 Task: Create a due date automation trigger when advanced on, on the monday of the week before a card is due add content with a name not containing resume at 11:00 AM.
Action: Mouse moved to (1097, 336)
Screenshot: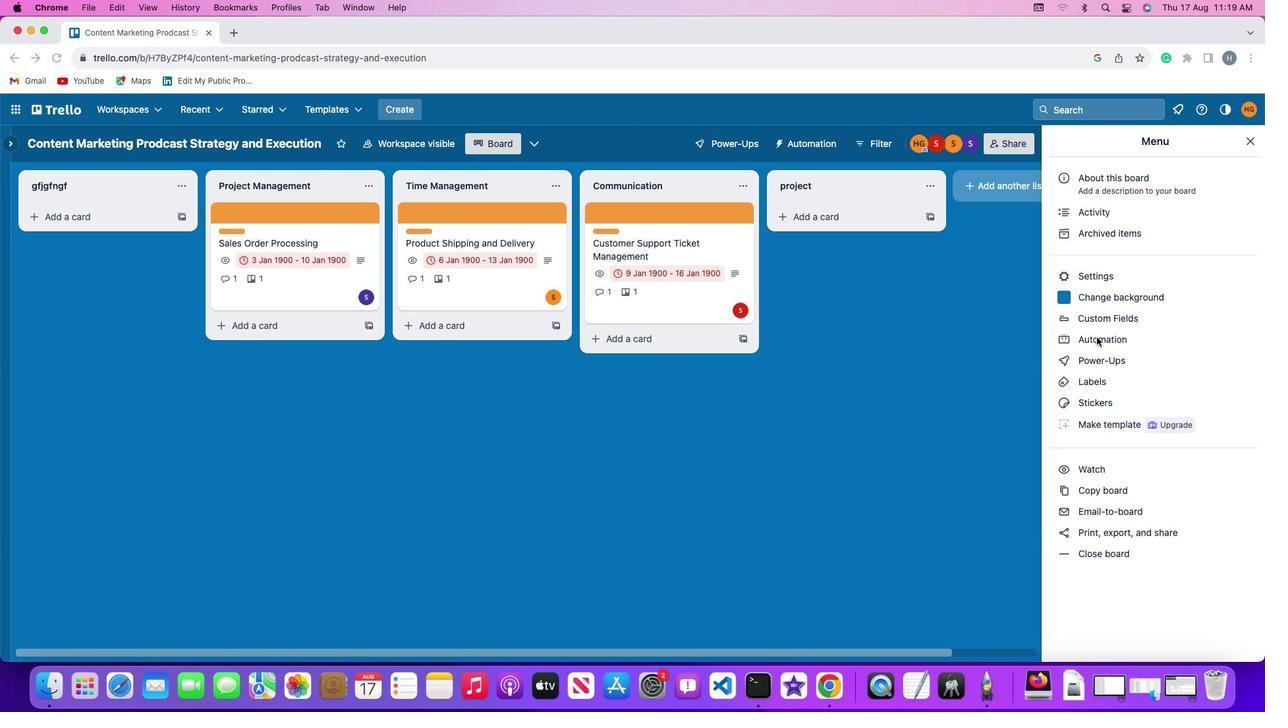
Action: Mouse pressed left at (1097, 336)
Screenshot: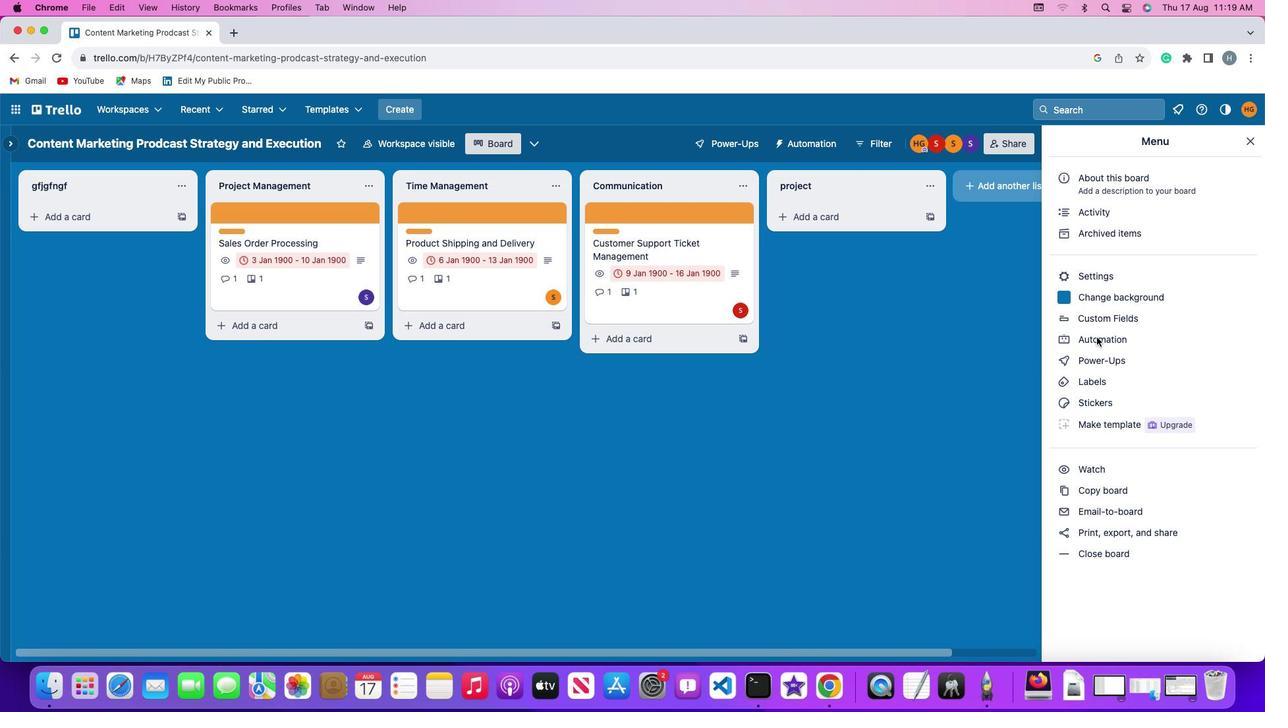 
Action: Mouse pressed left at (1097, 336)
Screenshot: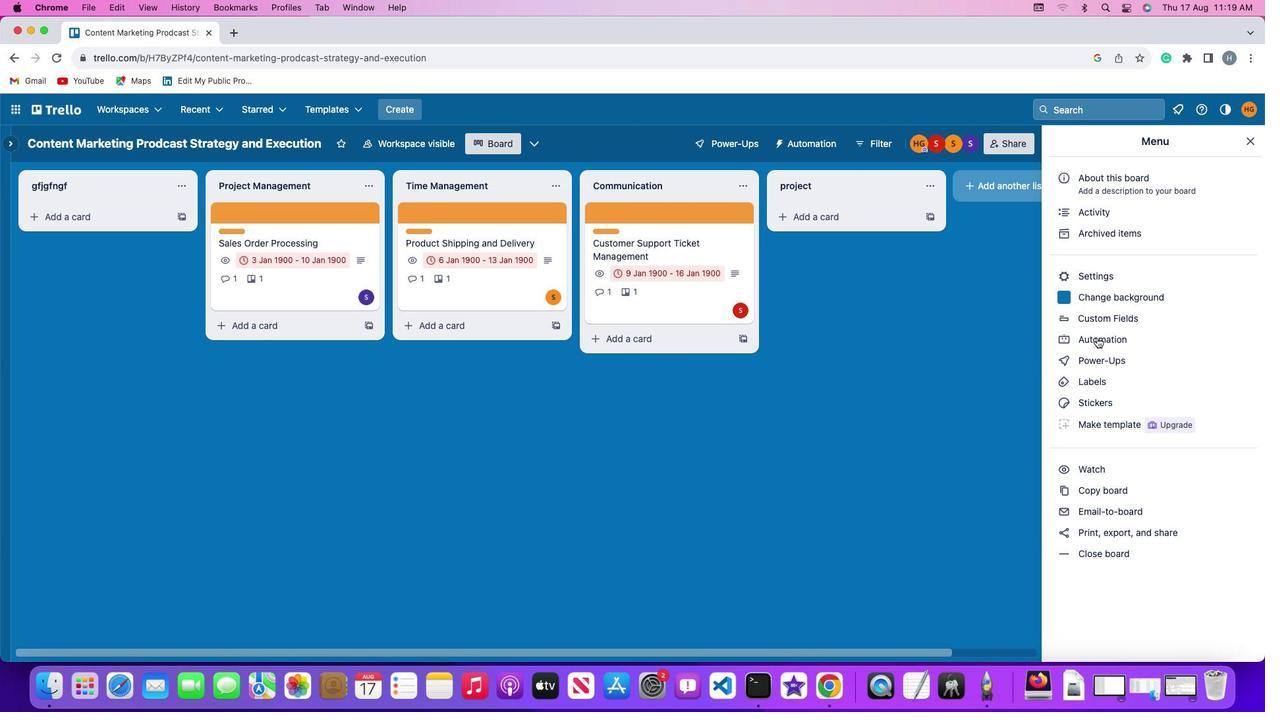 
Action: Mouse moved to (66, 313)
Screenshot: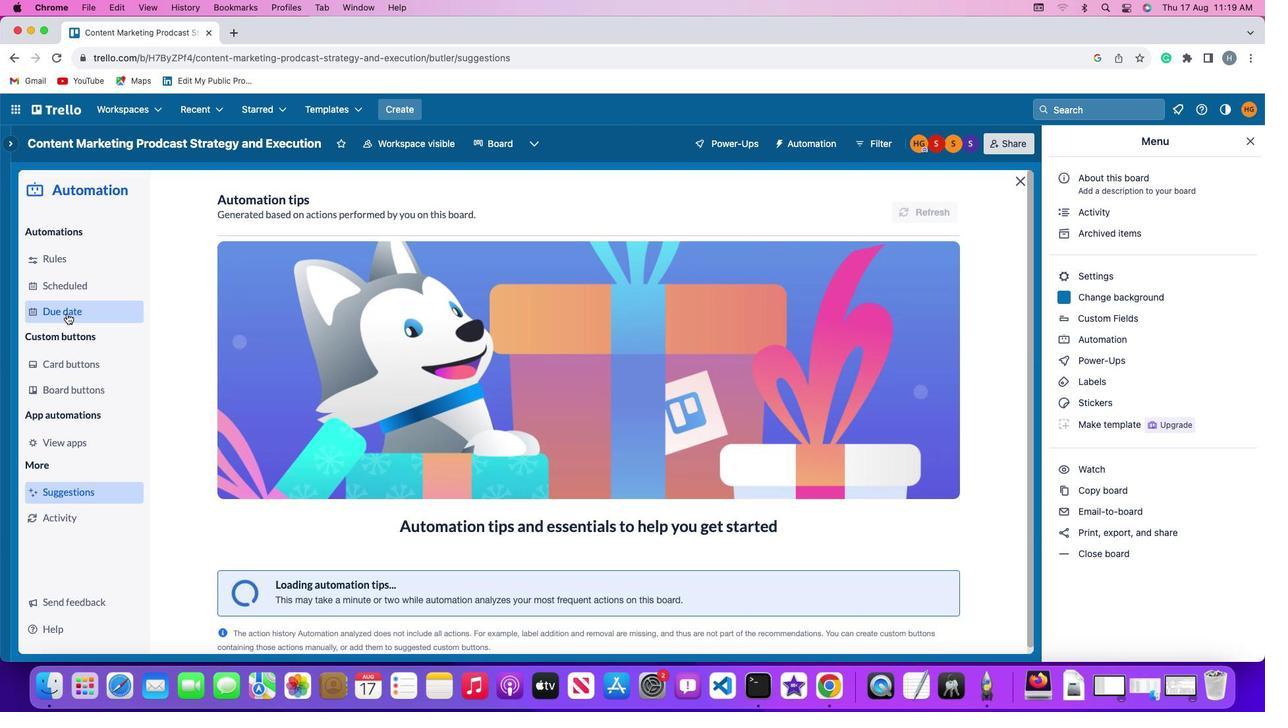 
Action: Mouse pressed left at (66, 313)
Screenshot: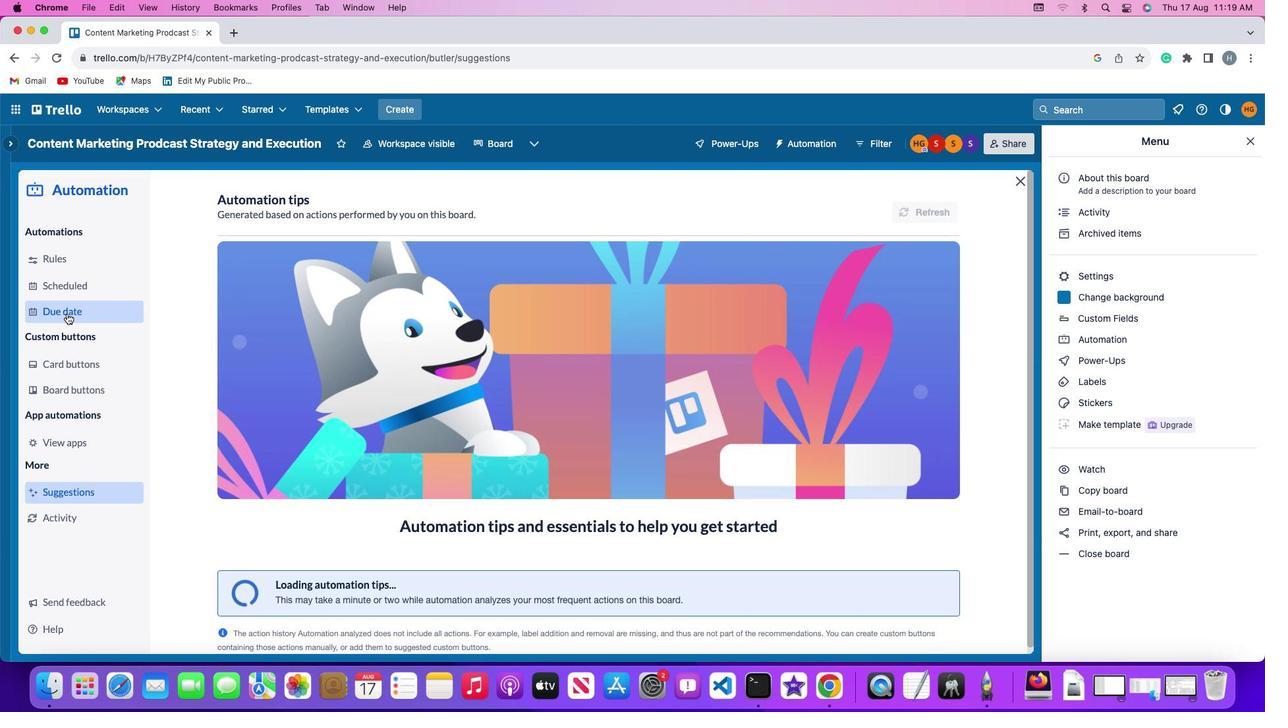 
Action: Mouse moved to (896, 197)
Screenshot: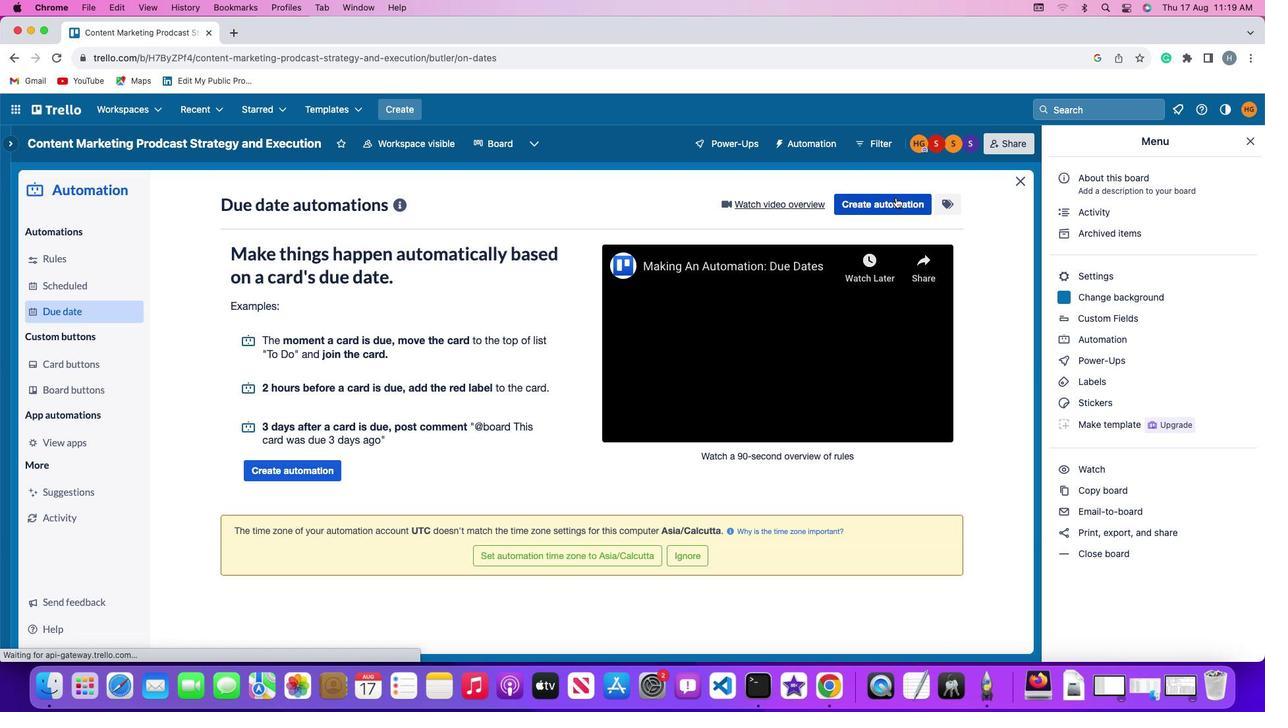 
Action: Mouse pressed left at (896, 197)
Screenshot: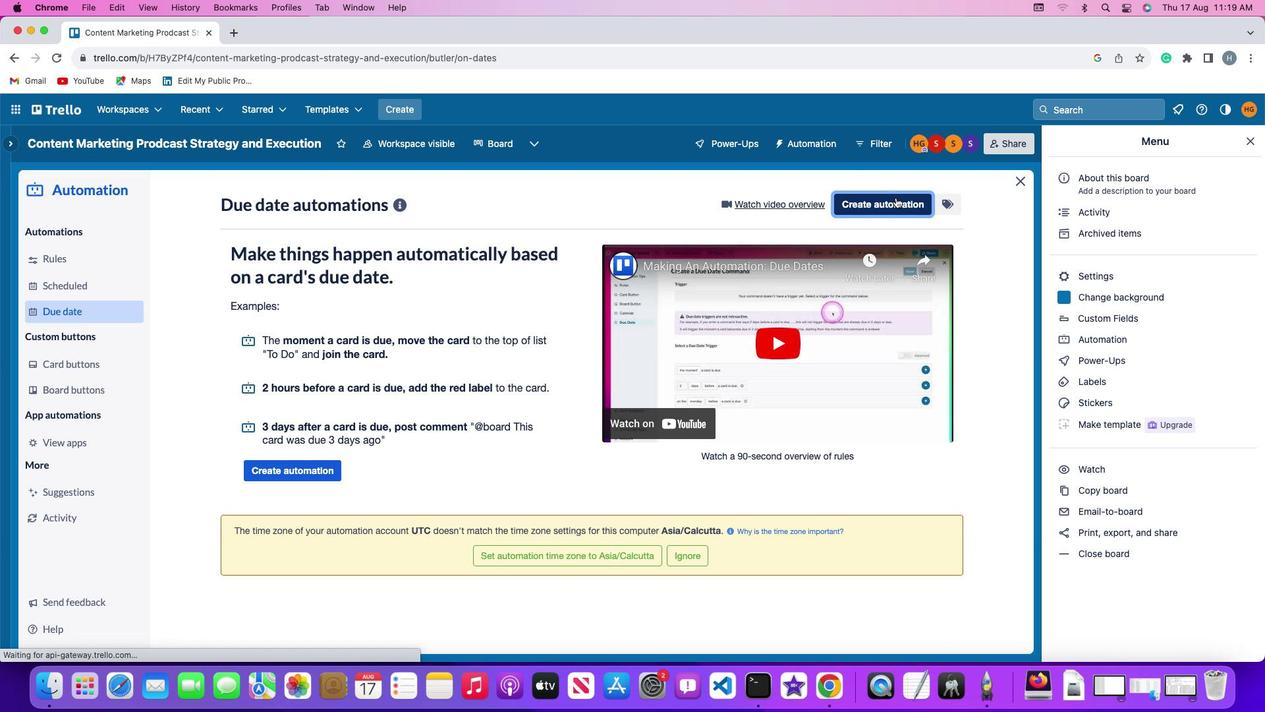 
Action: Mouse moved to (259, 329)
Screenshot: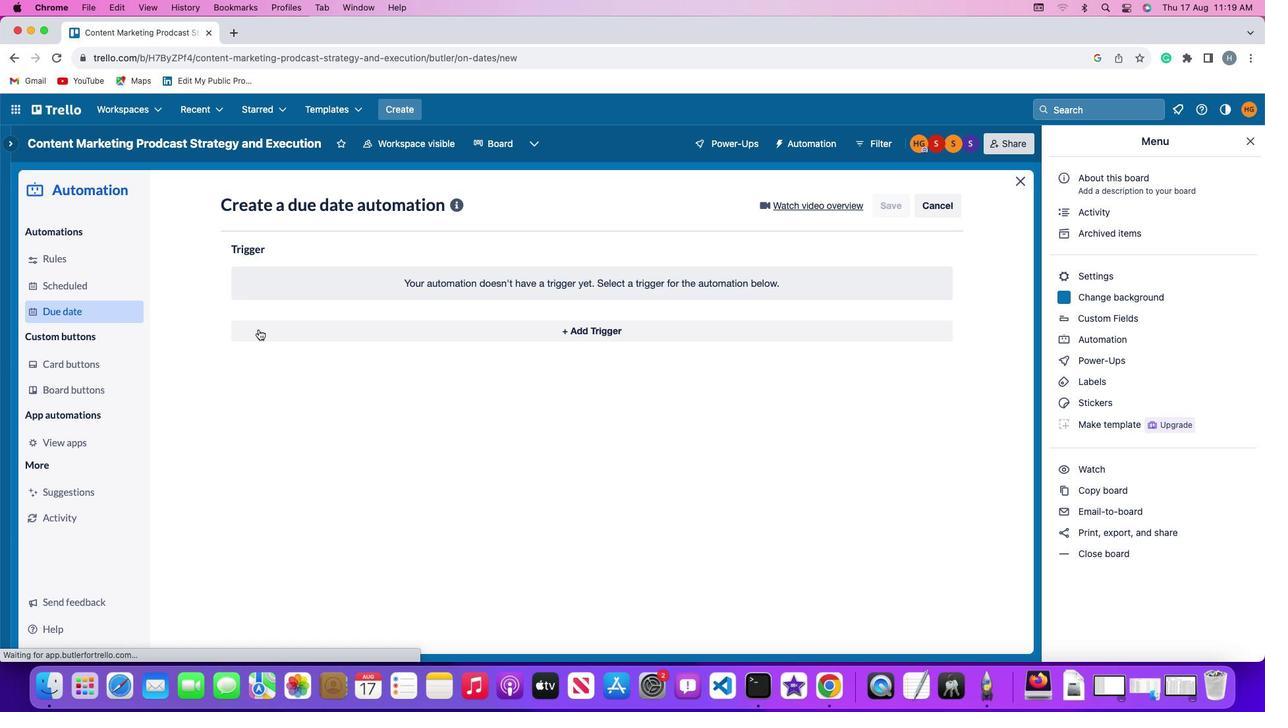 
Action: Mouse pressed left at (259, 329)
Screenshot: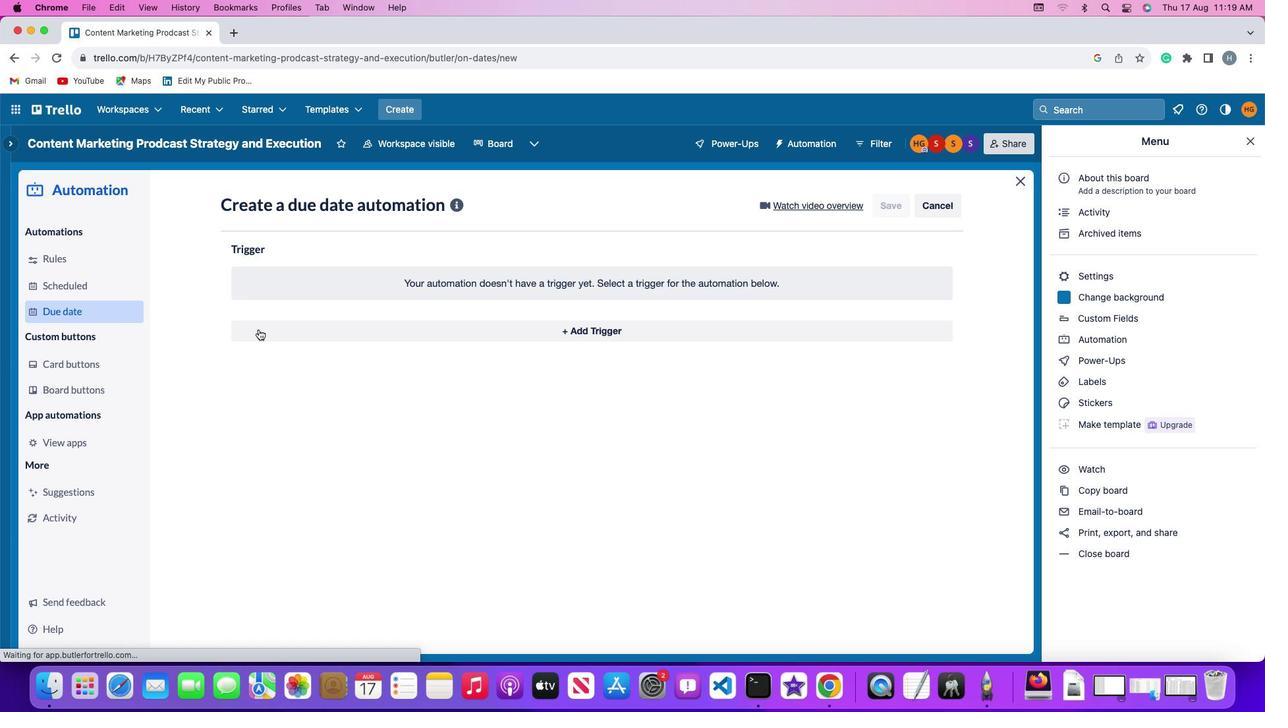 
Action: Mouse moved to (285, 578)
Screenshot: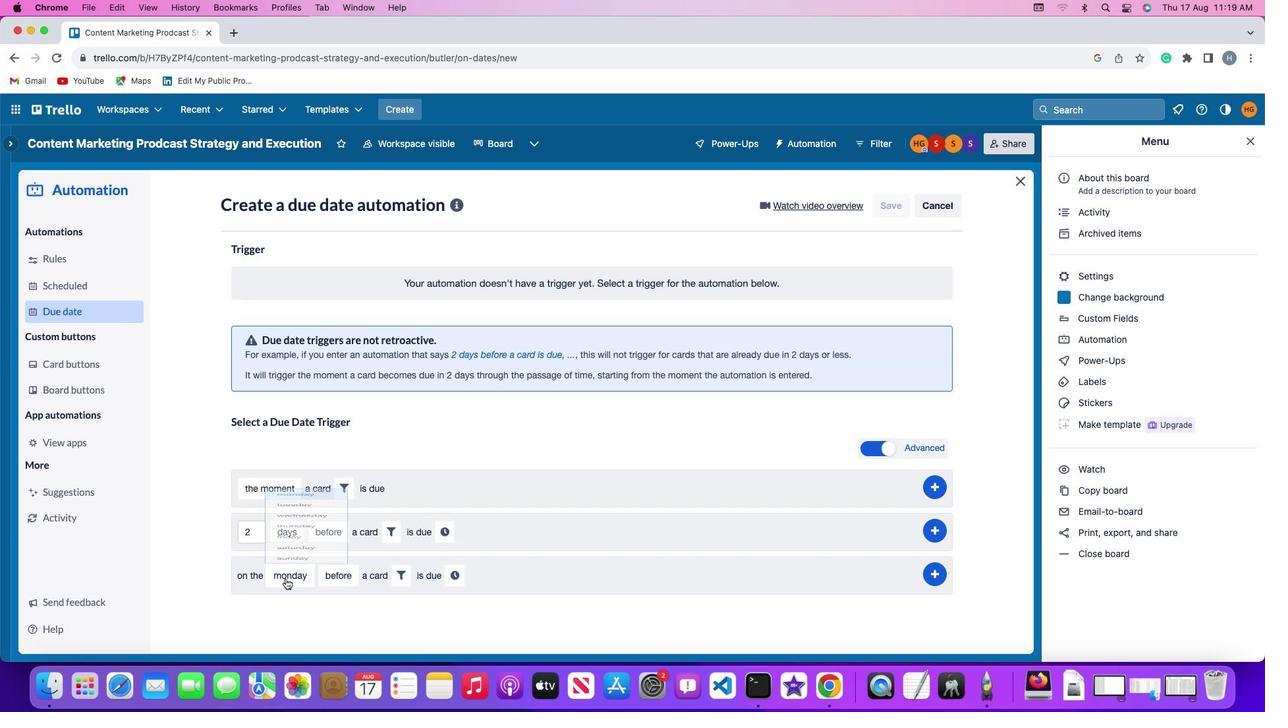 
Action: Mouse pressed left at (285, 578)
Screenshot: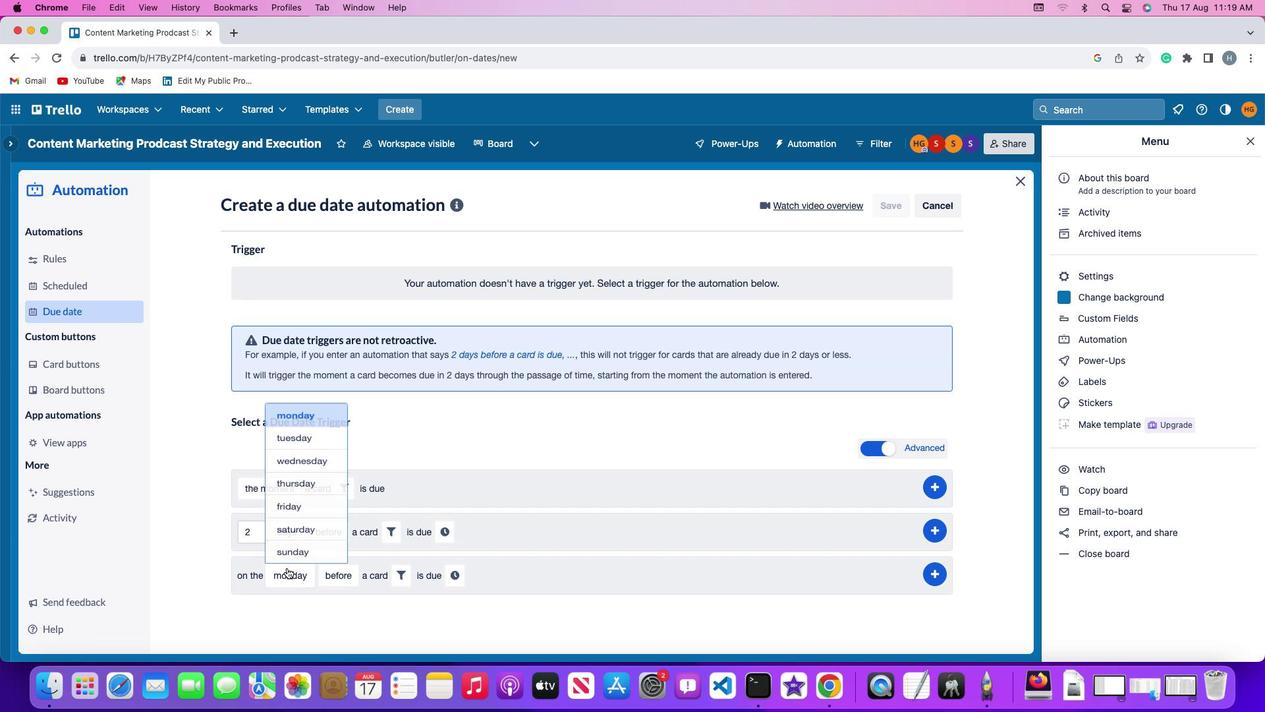 
Action: Mouse moved to (298, 394)
Screenshot: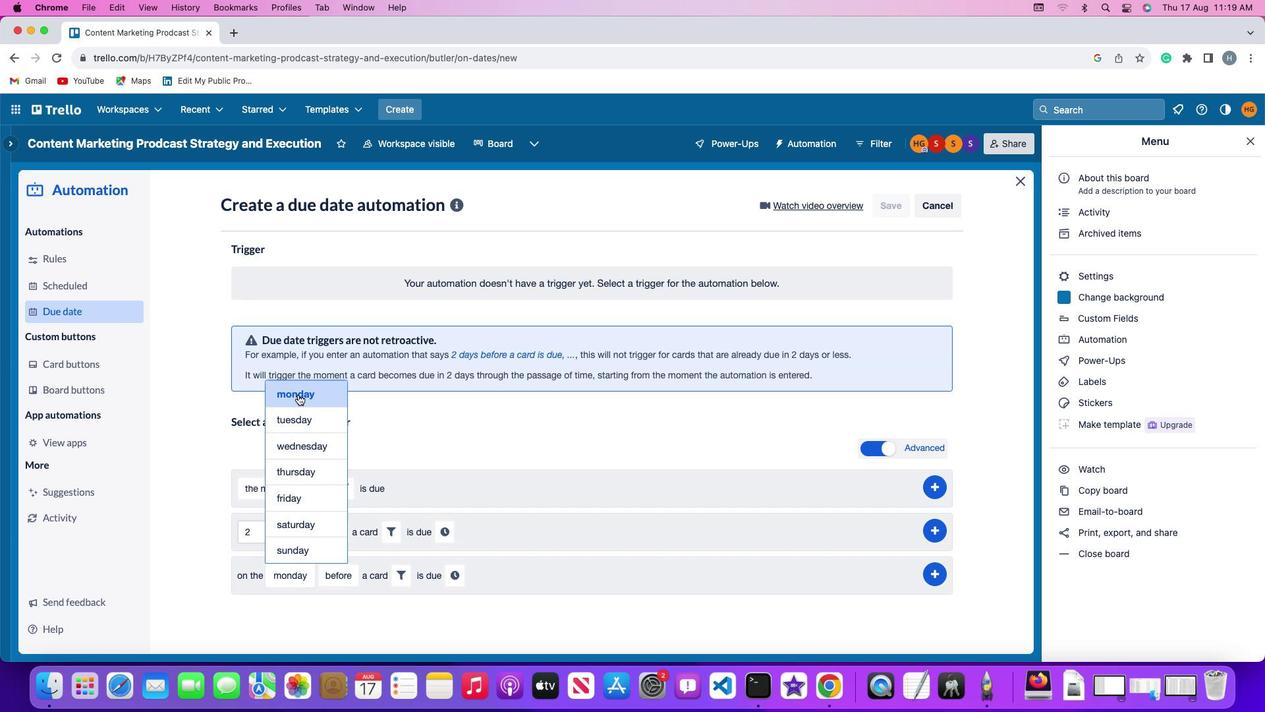 
Action: Mouse pressed left at (298, 394)
Screenshot: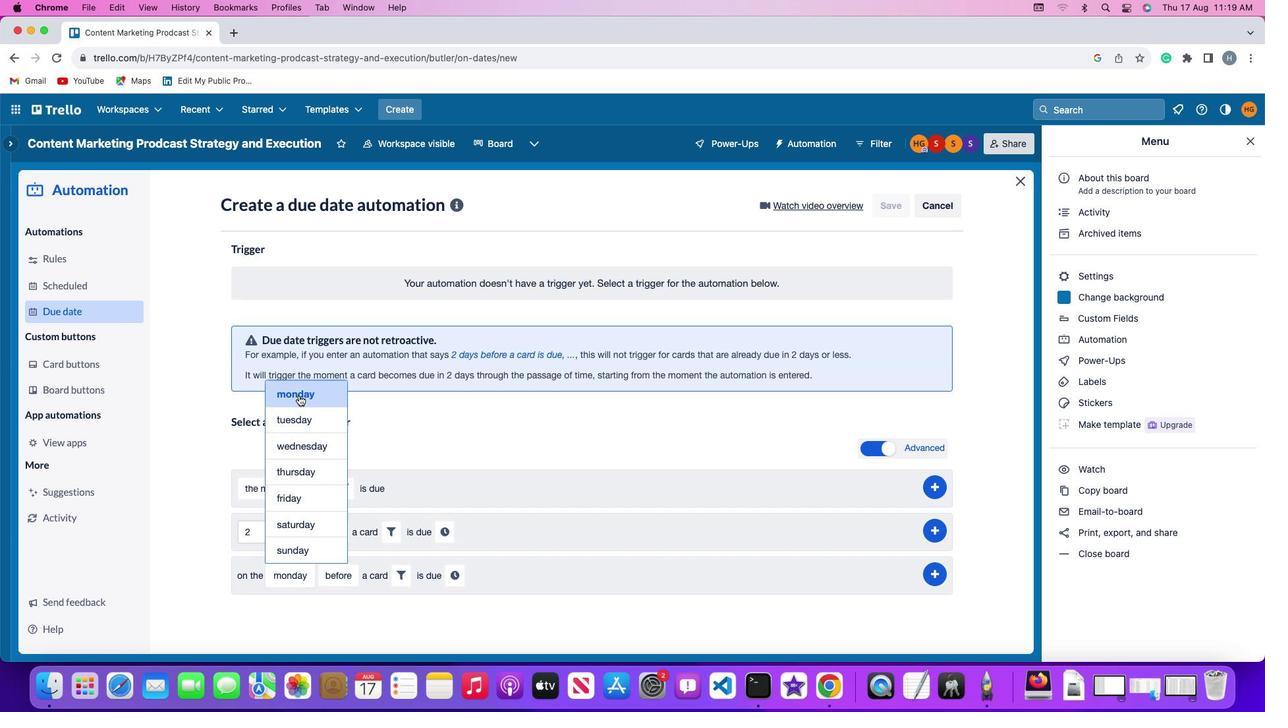 
Action: Mouse moved to (335, 570)
Screenshot: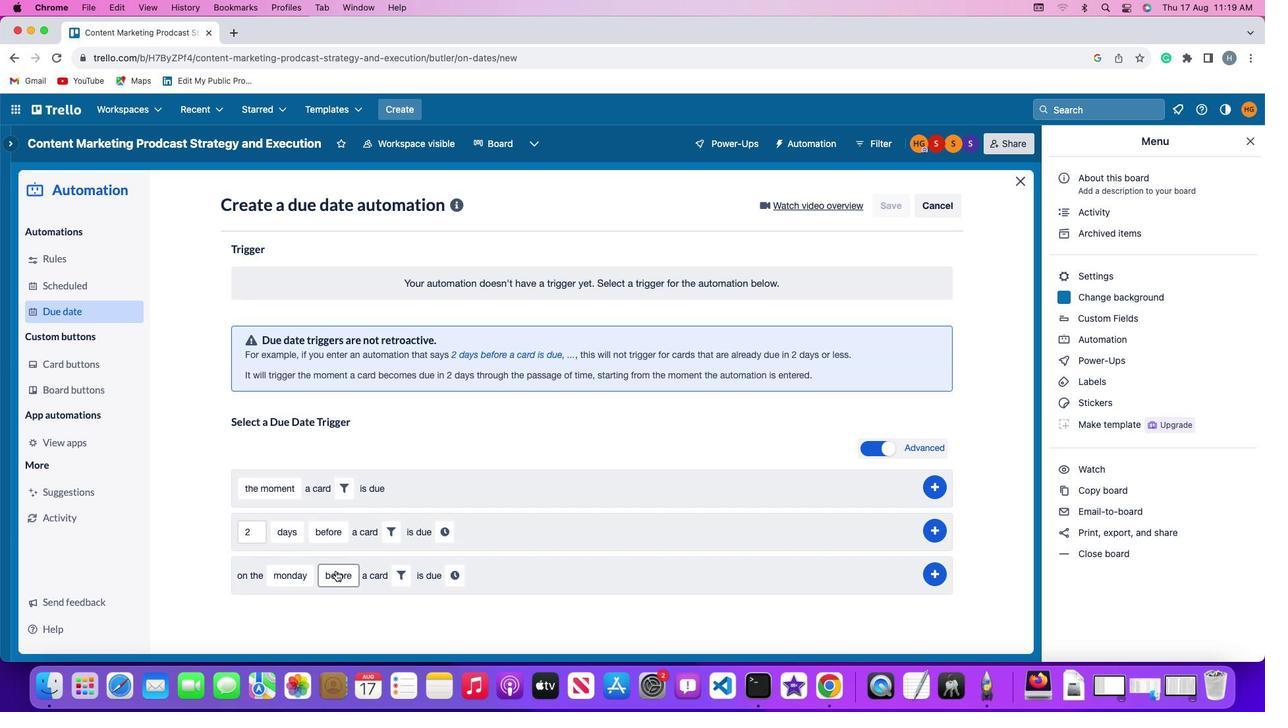 
Action: Mouse pressed left at (335, 570)
Screenshot: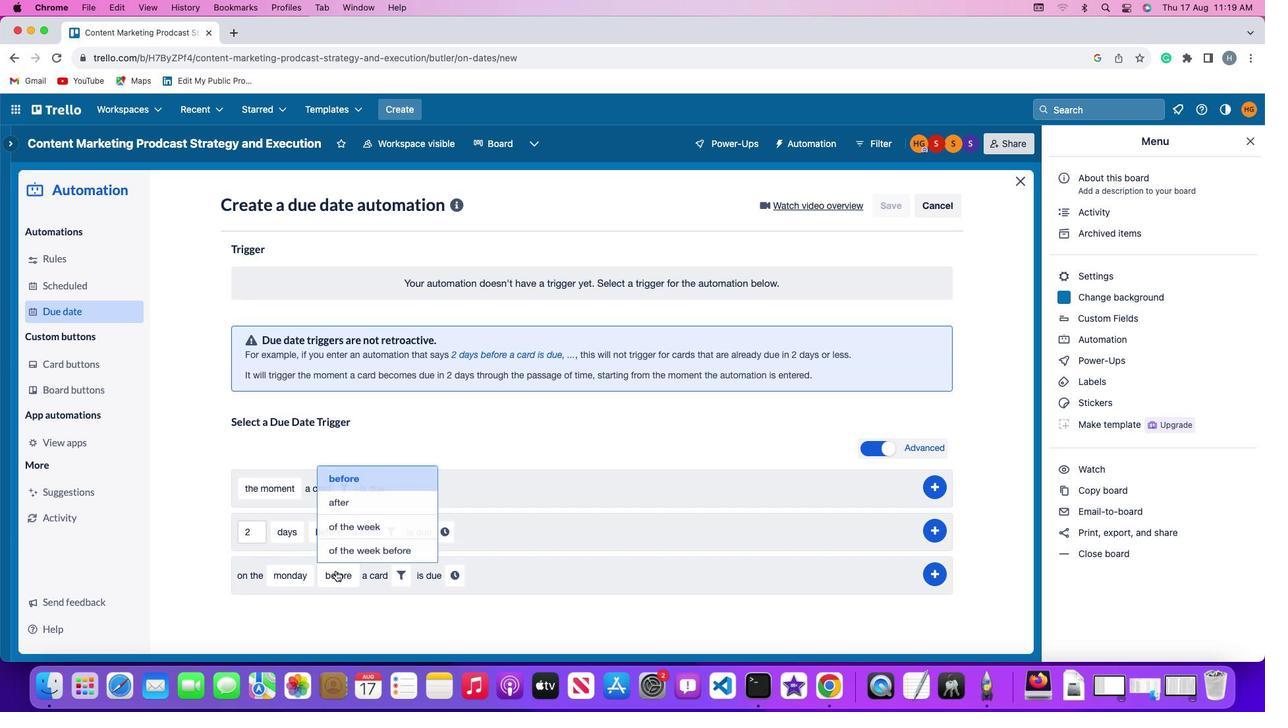 
Action: Mouse moved to (338, 551)
Screenshot: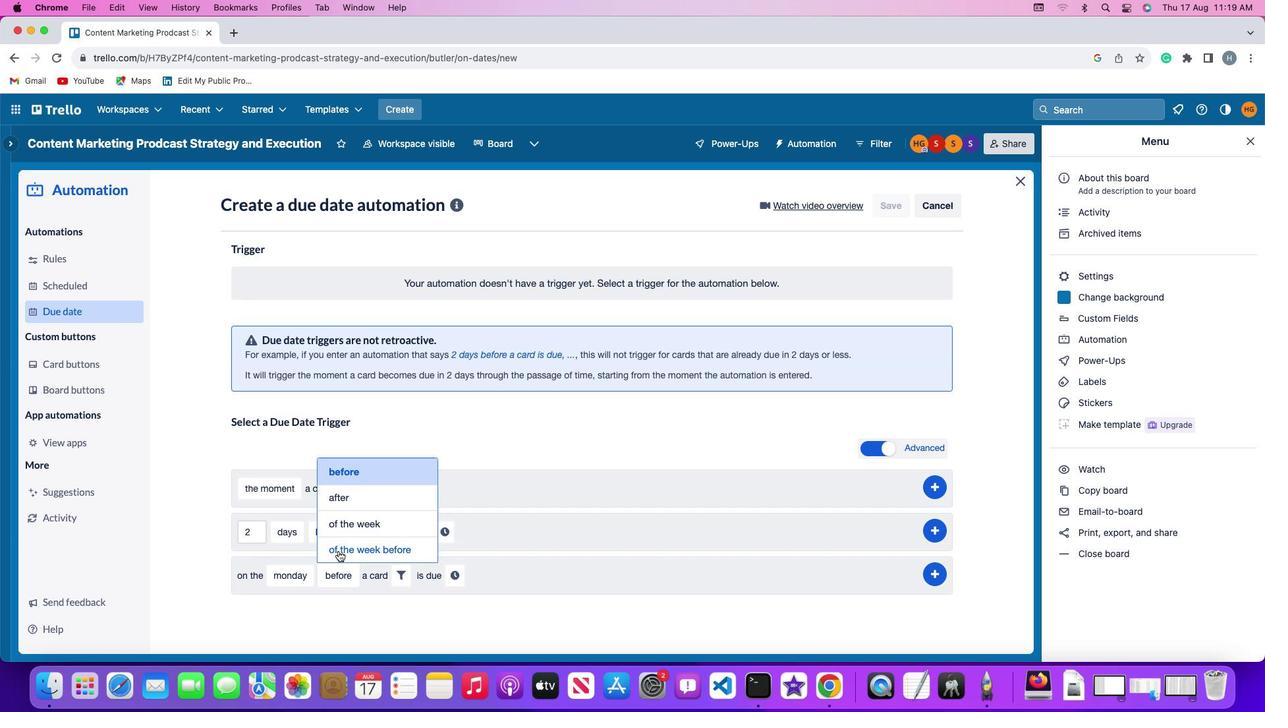 
Action: Mouse pressed left at (338, 551)
Screenshot: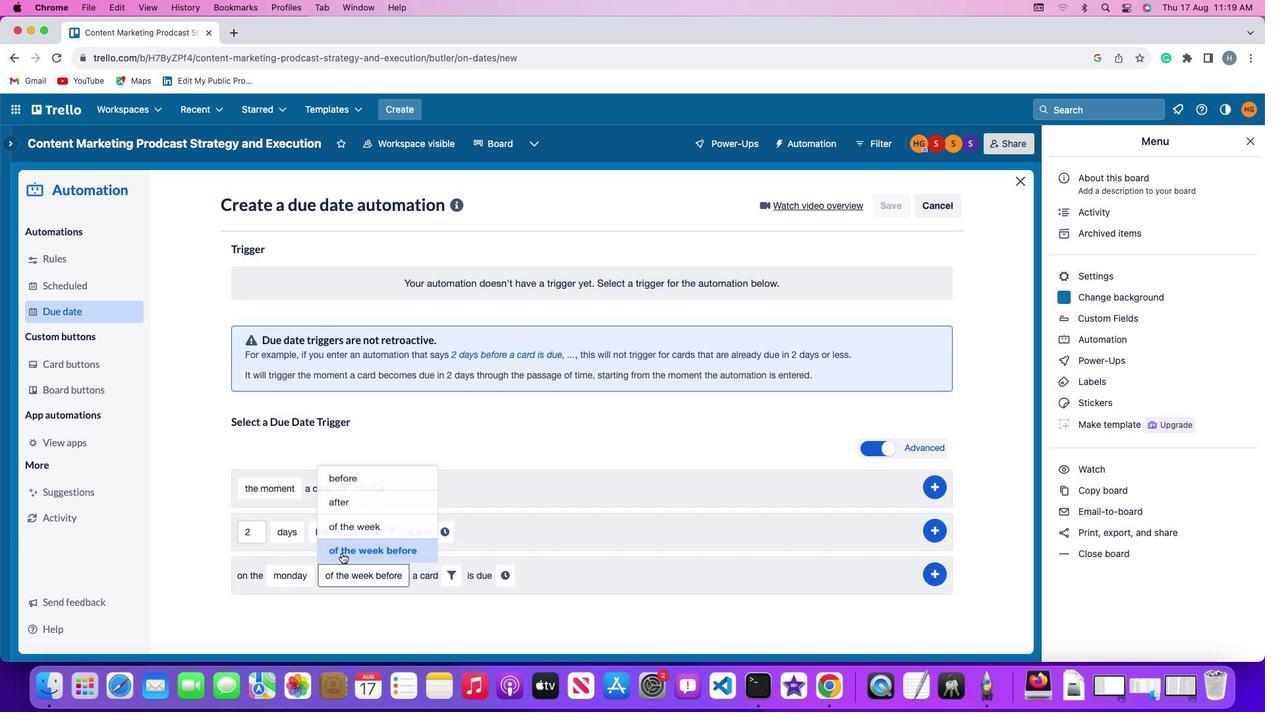 
Action: Mouse moved to (450, 573)
Screenshot: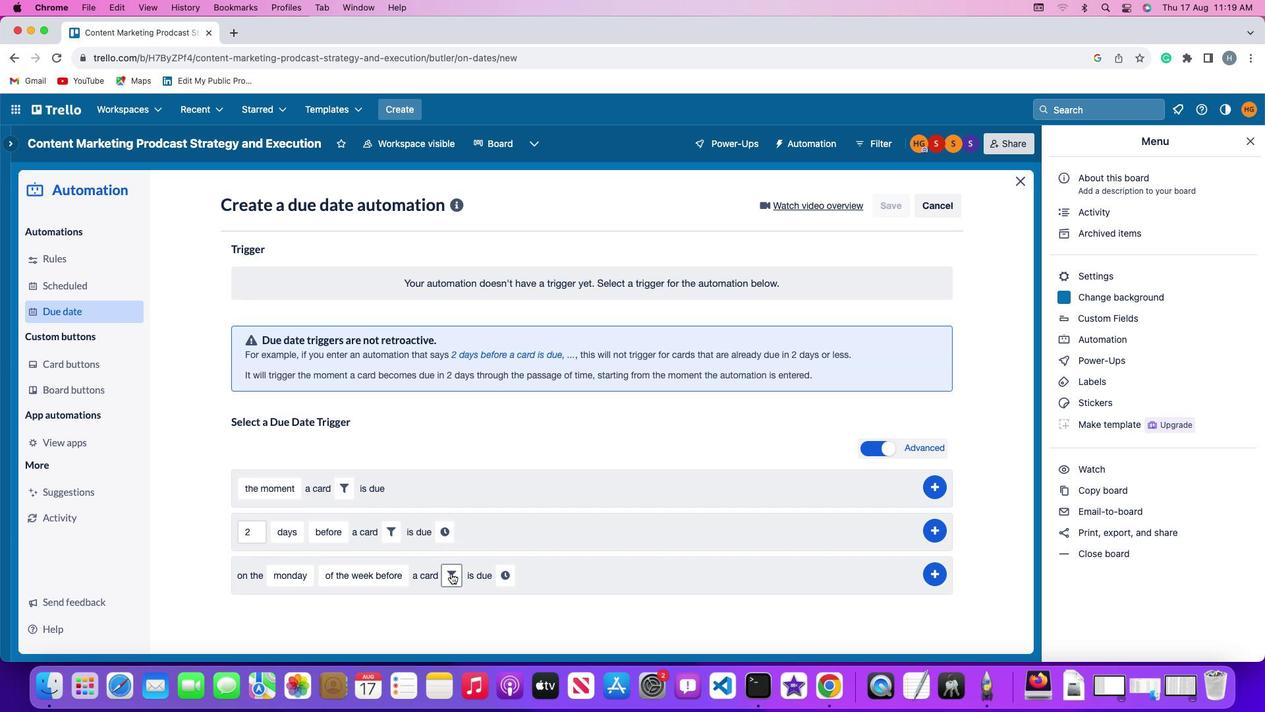 
Action: Mouse pressed left at (450, 573)
Screenshot: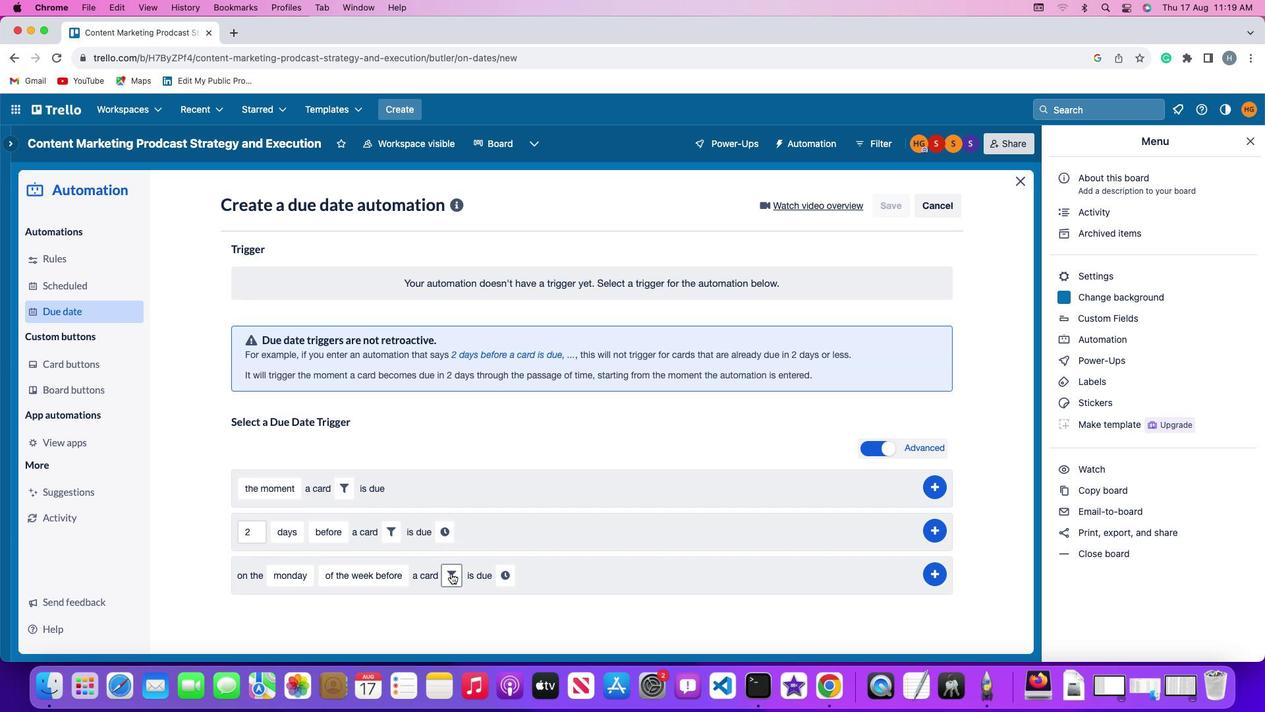 
Action: Mouse moved to (615, 617)
Screenshot: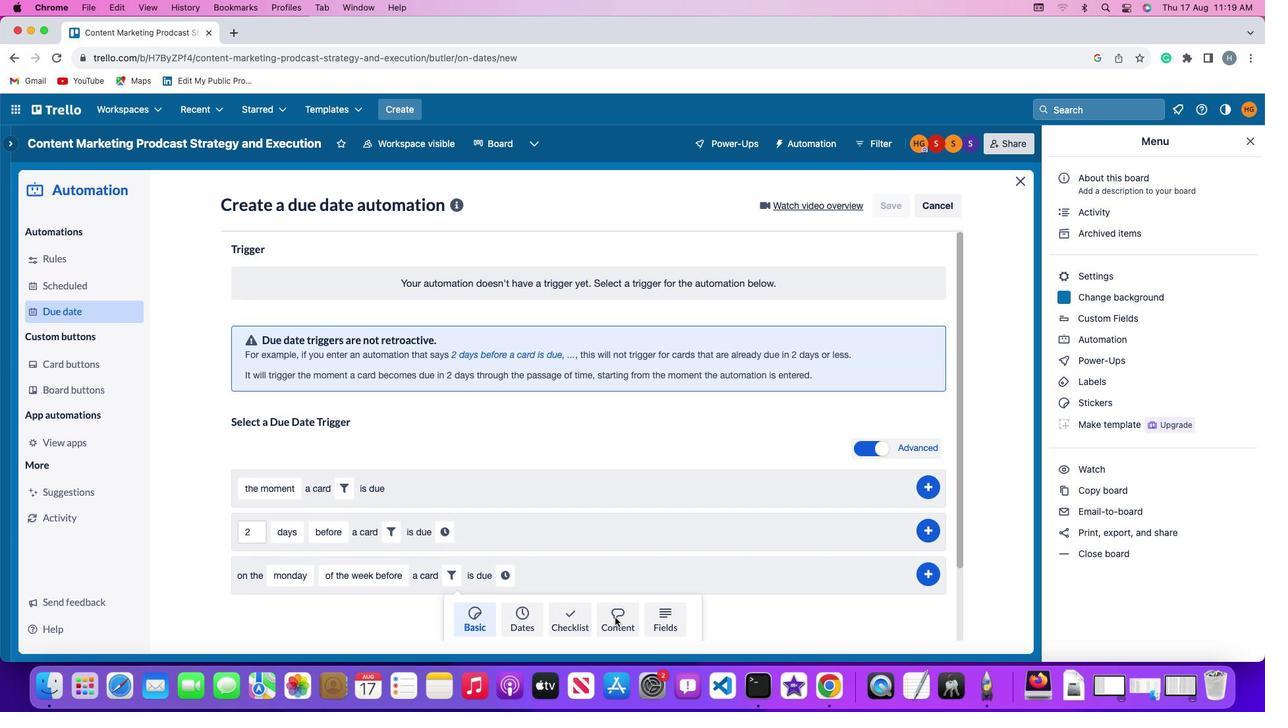 
Action: Mouse pressed left at (615, 617)
Screenshot: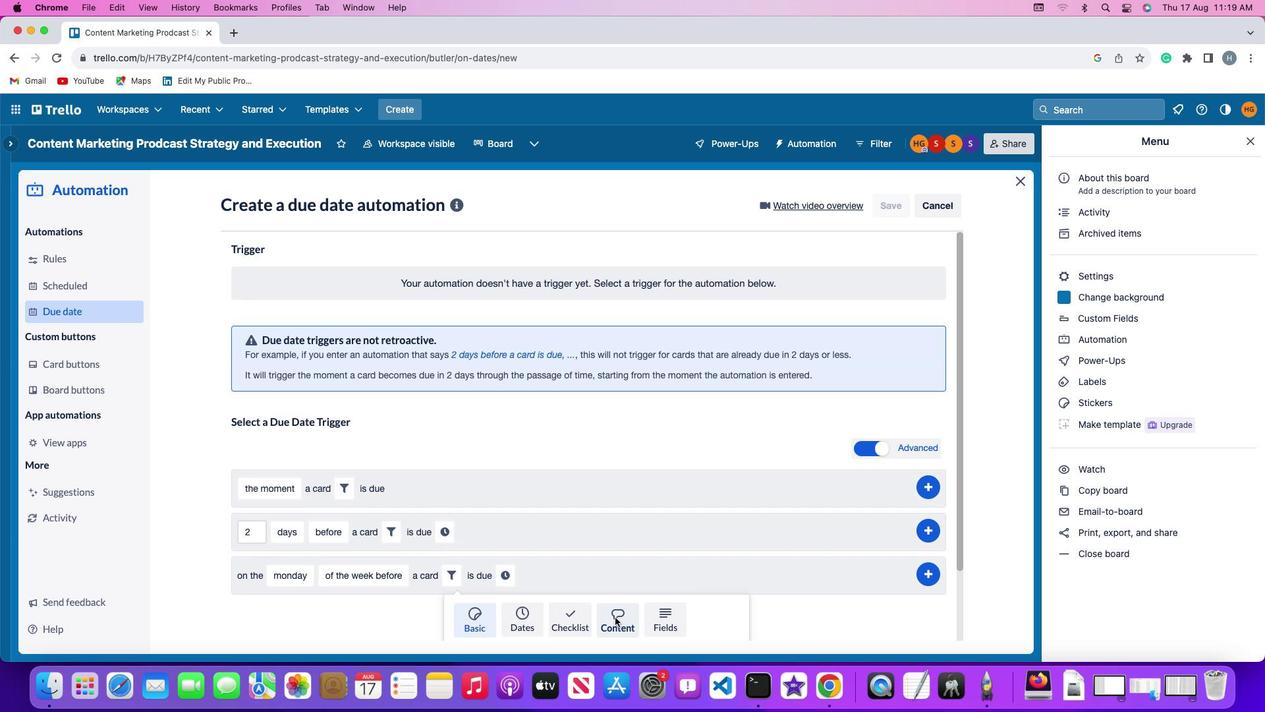 
Action: Mouse moved to (487, 623)
Screenshot: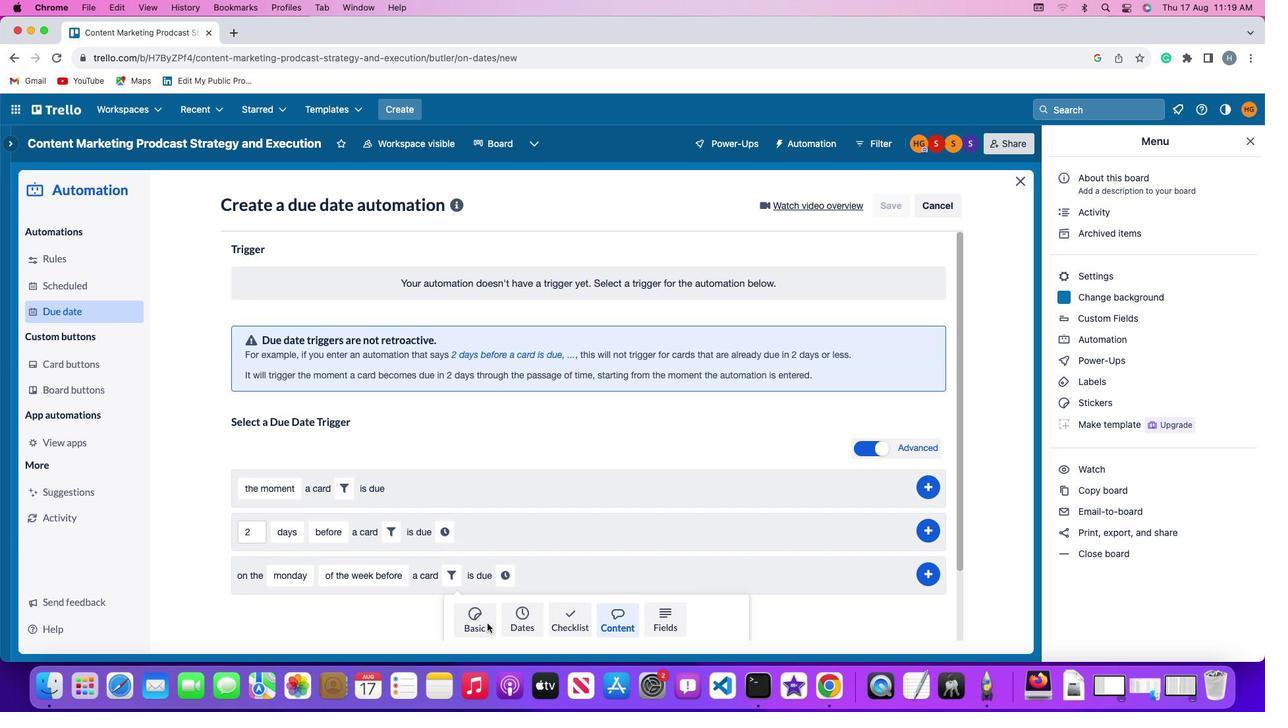 
Action: Mouse scrolled (487, 623) with delta (0, 0)
Screenshot: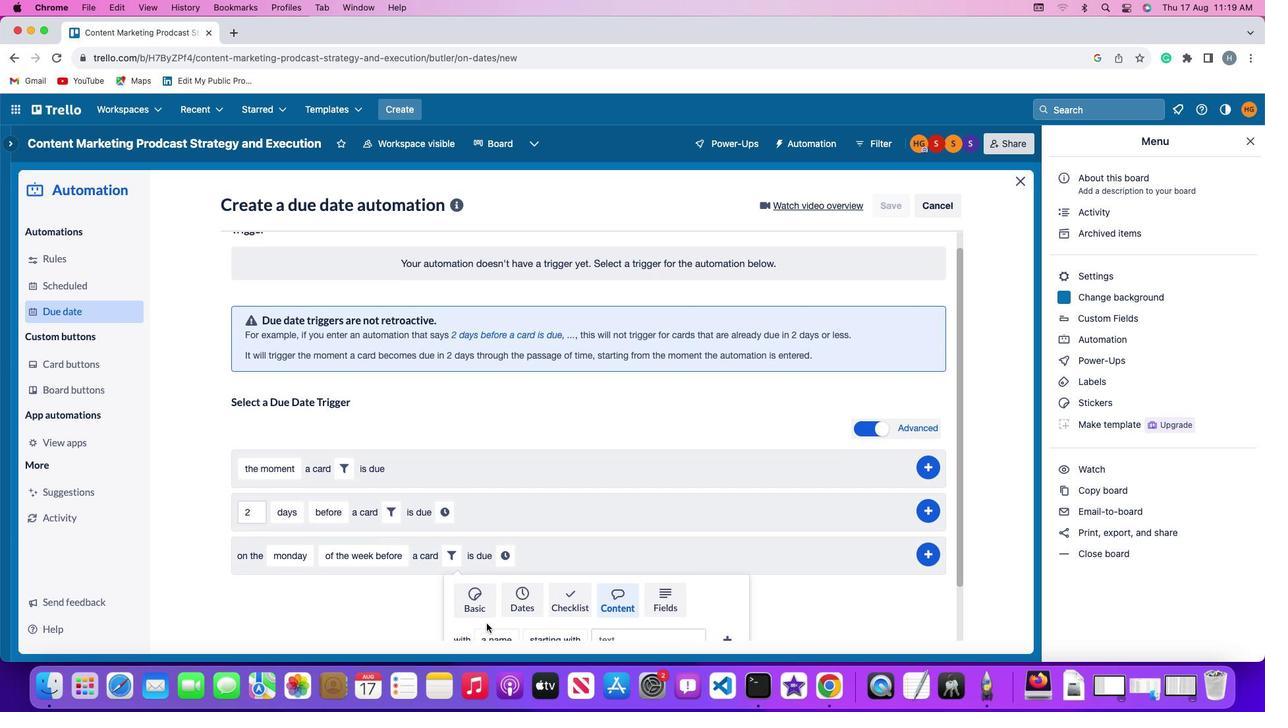 
Action: Mouse moved to (487, 623)
Screenshot: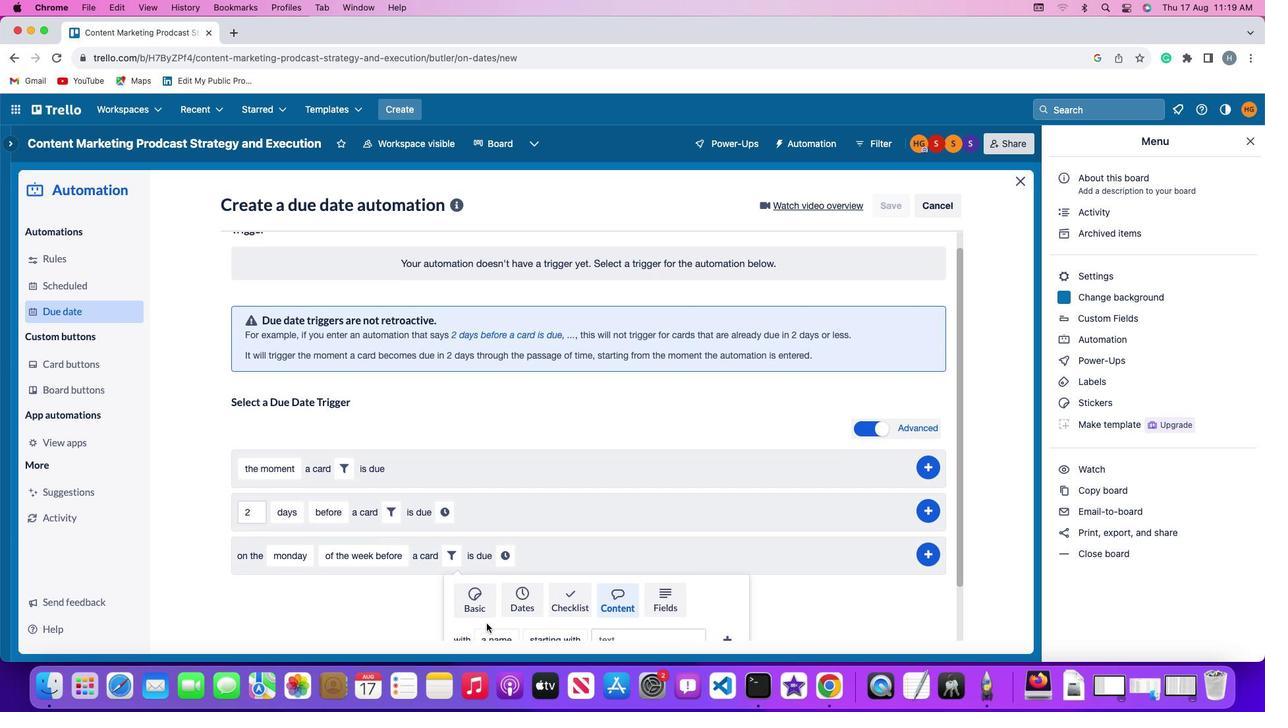 
Action: Mouse scrolled (487, 623) with delta (0, 0)
Screenshot: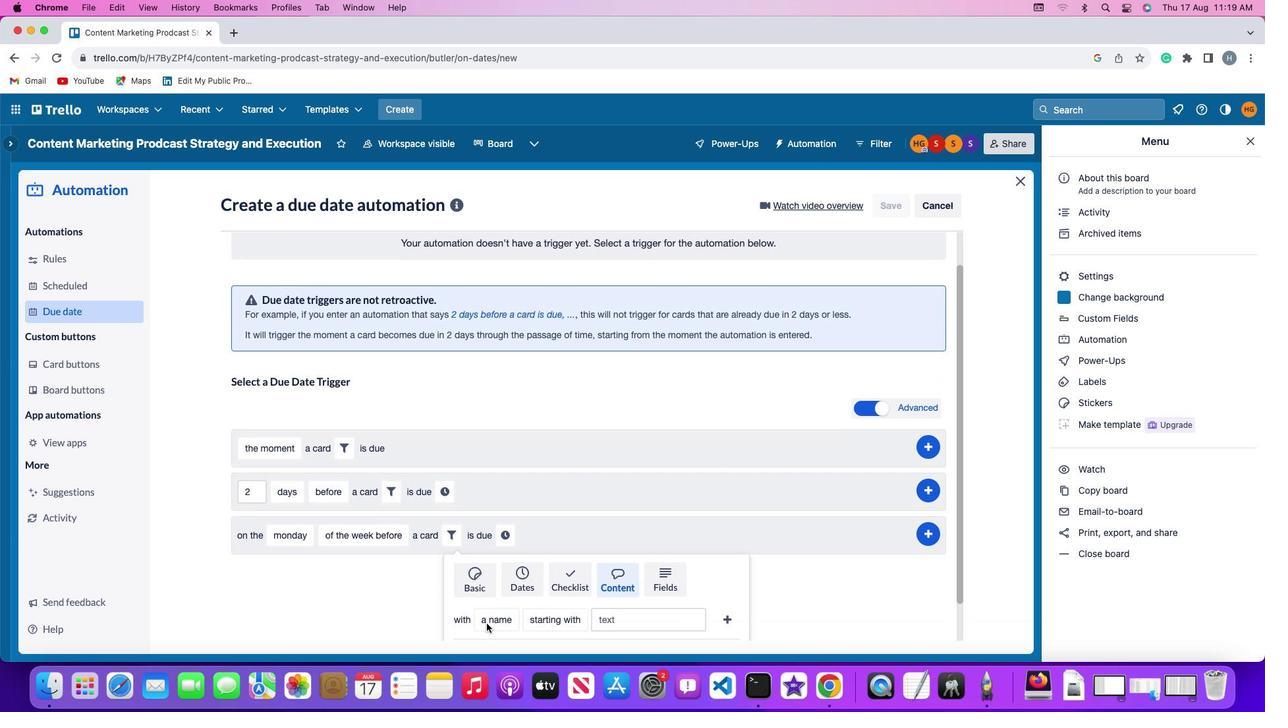 
Action: Mouse scrolled (487, 623) with delta (0, -1)
Screenshot: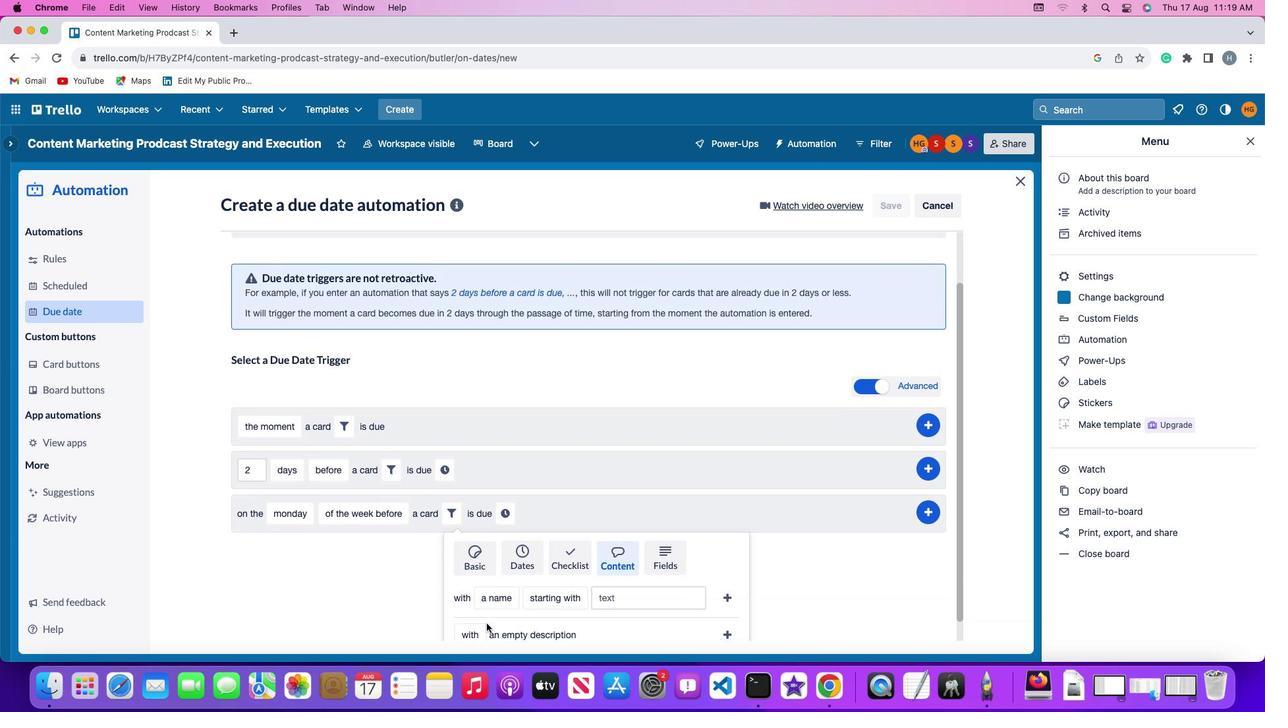 
Action: Mouse moved to (501, 573)
Screenshot: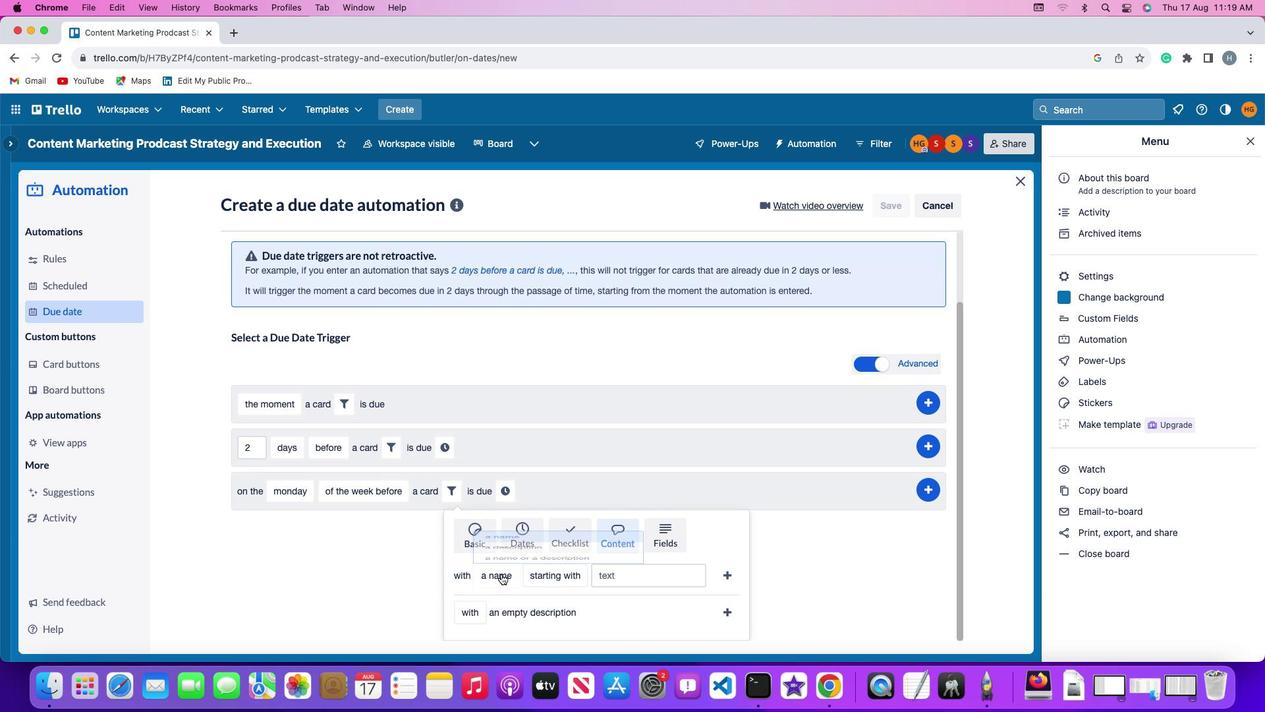 
Action: Mouse pressed left at (501, 573)
Screenshot: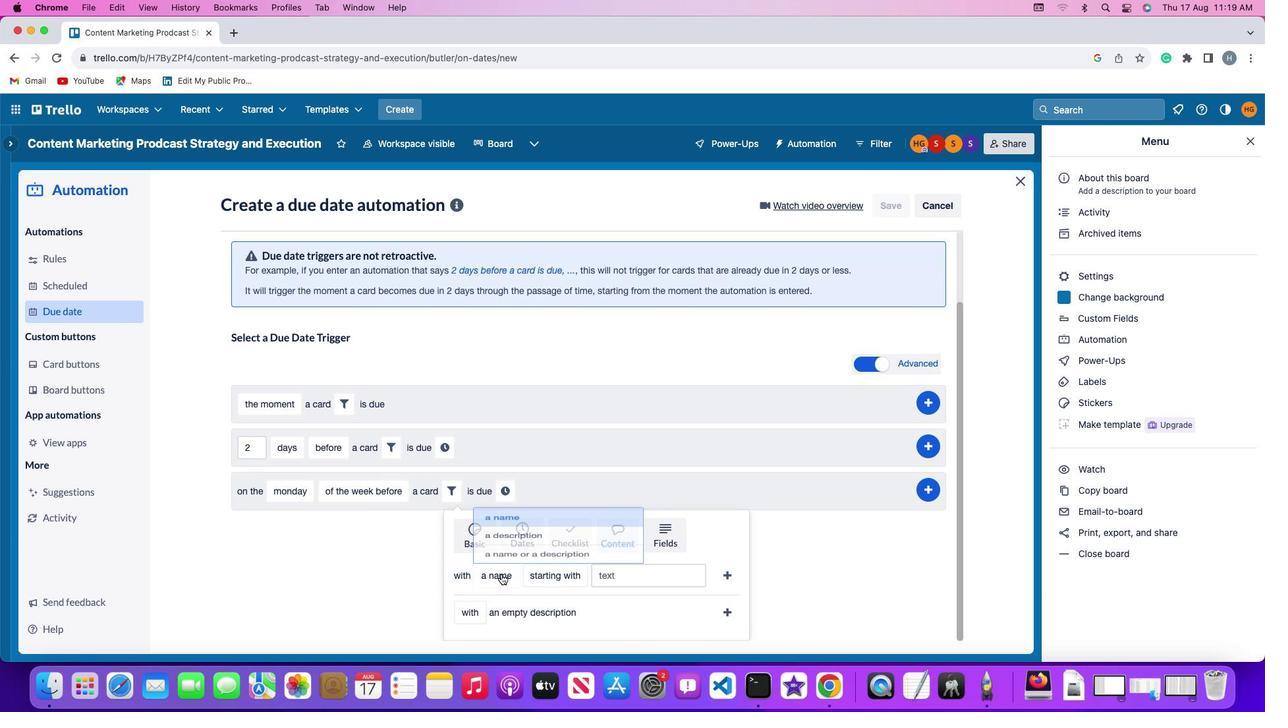 
Action: Mouse moved to (509, 497)
Screenshot: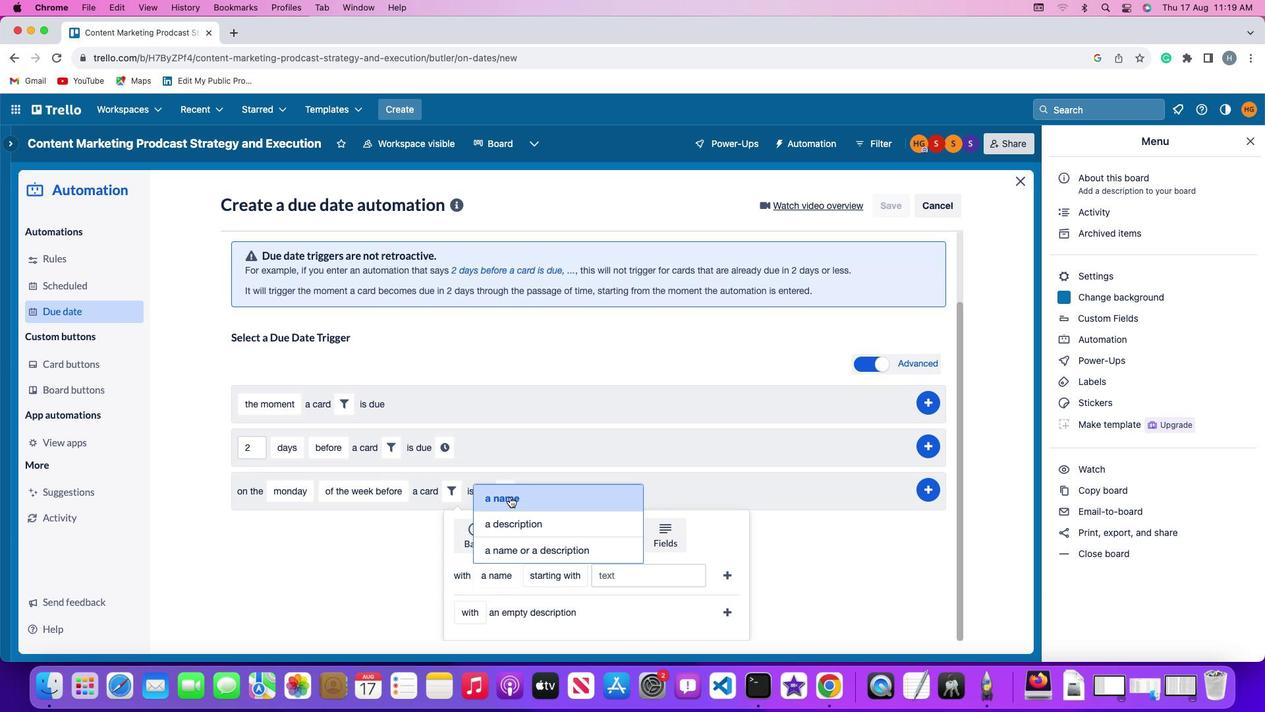 
Action: Mouse pressed left at (509, 497)
Screenshot: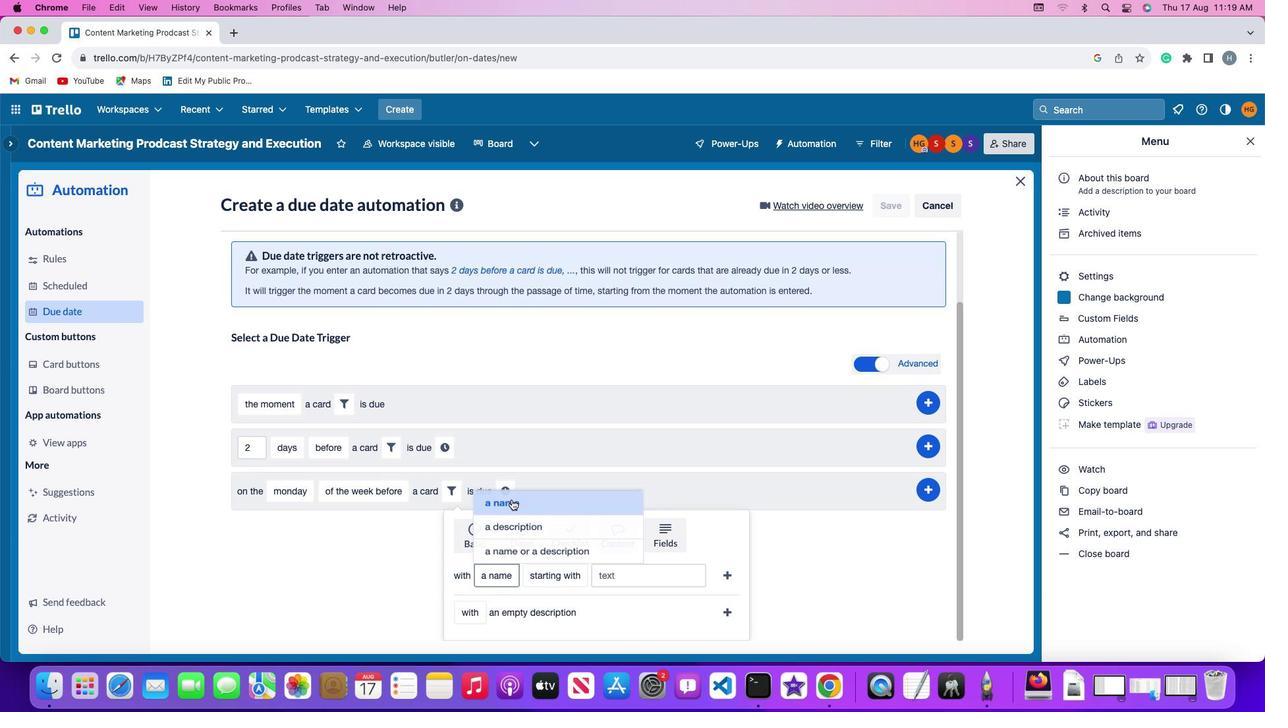 
Action: Mouse moved to (553, 573)
Screenshot: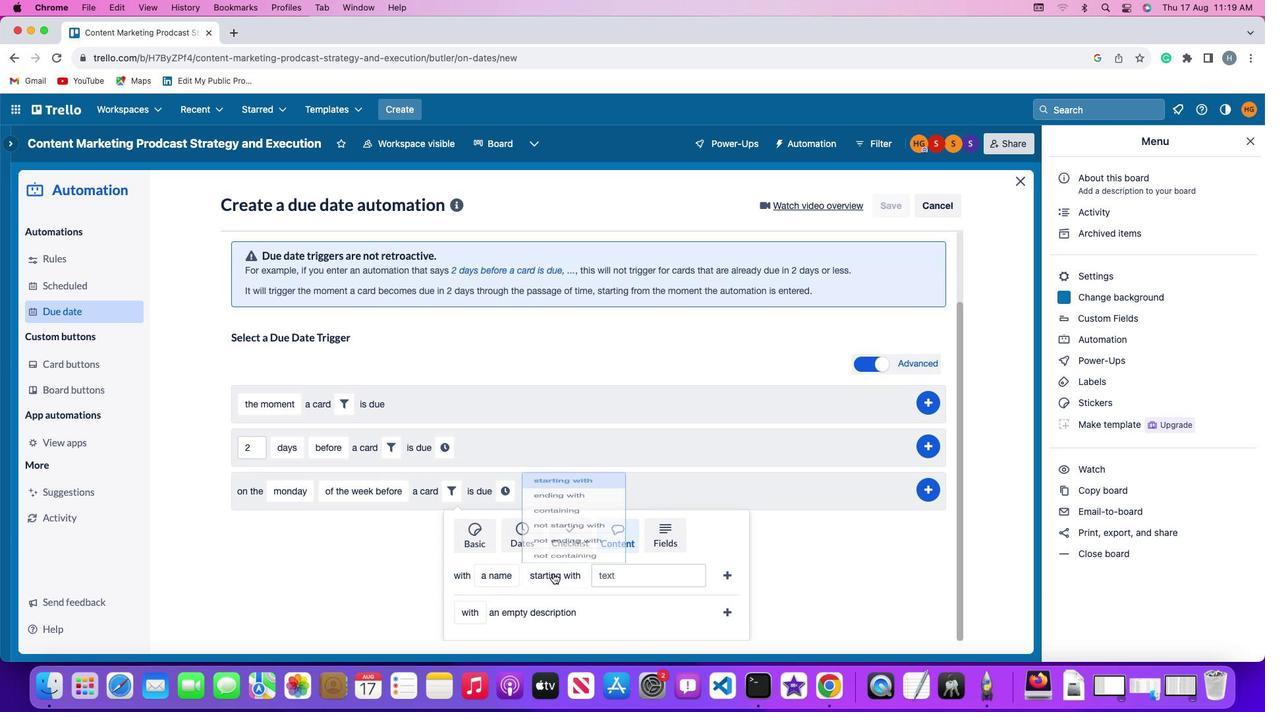 
Action: Mouse pressed left at (553, 573)
Screenshot: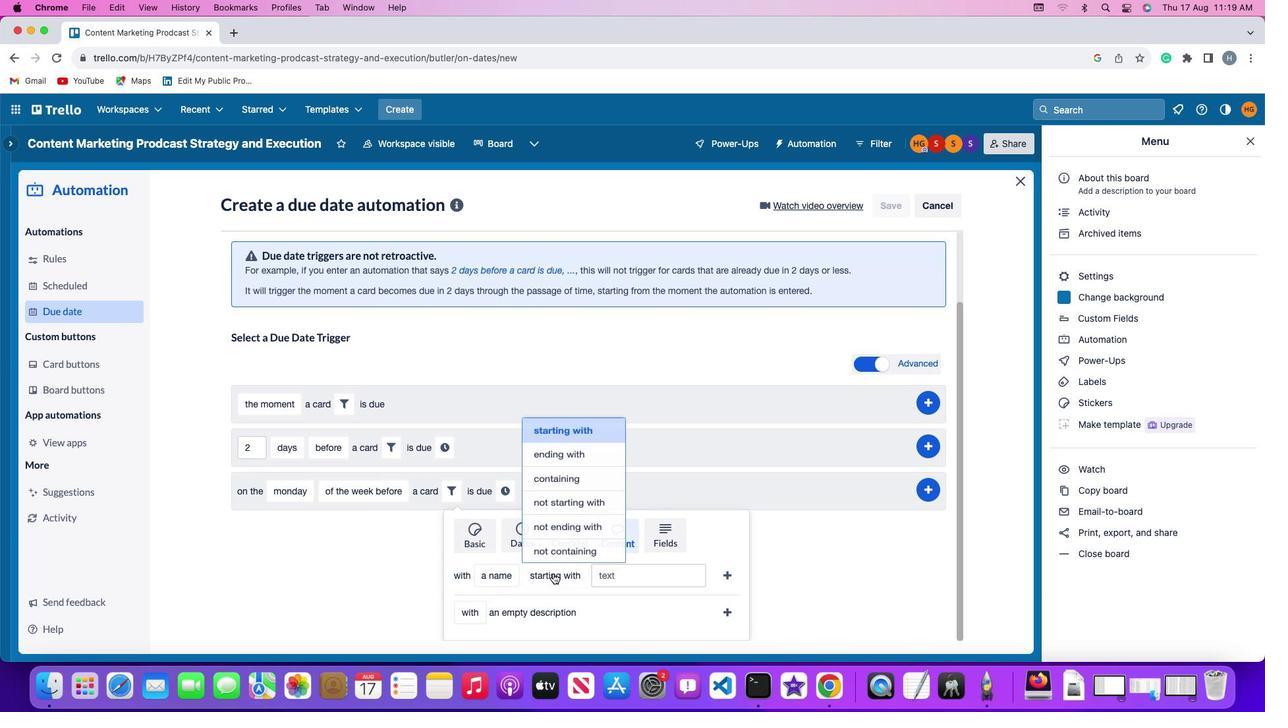 
Action: Mouse moved to (553, 549)
Screenshot: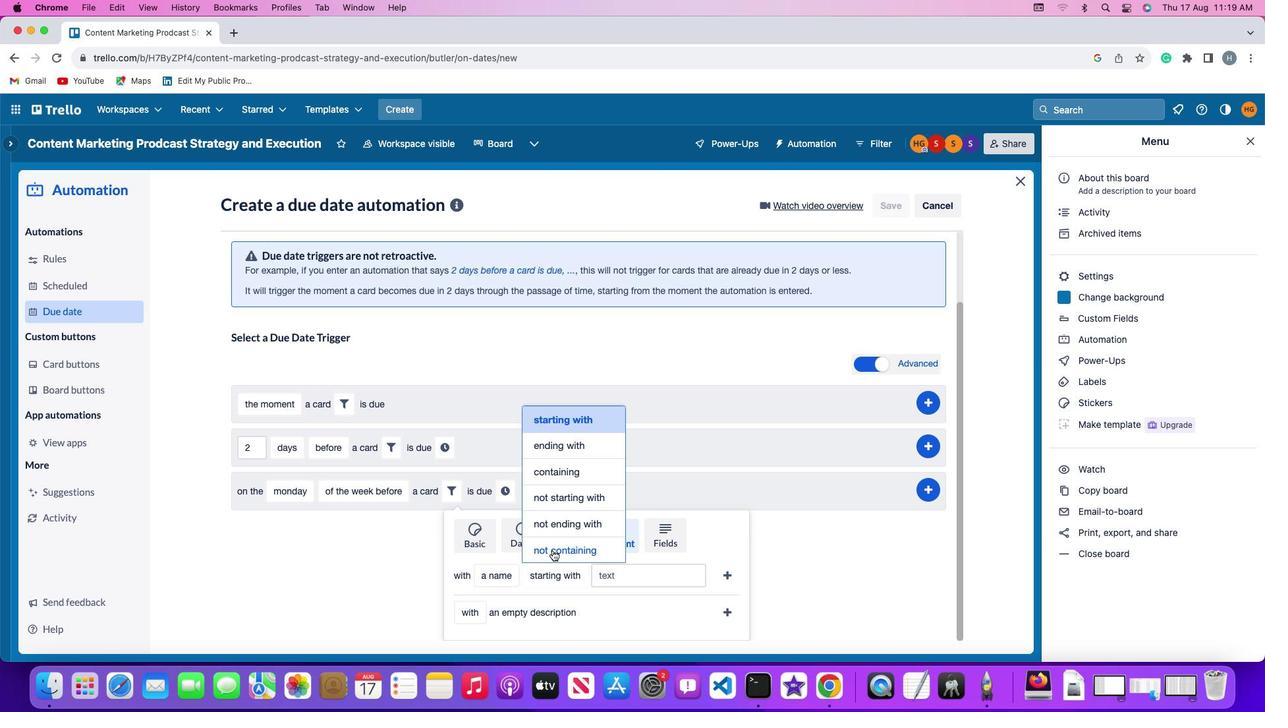 
Action: Mouse pressed left at (553, 549)
Screenshot: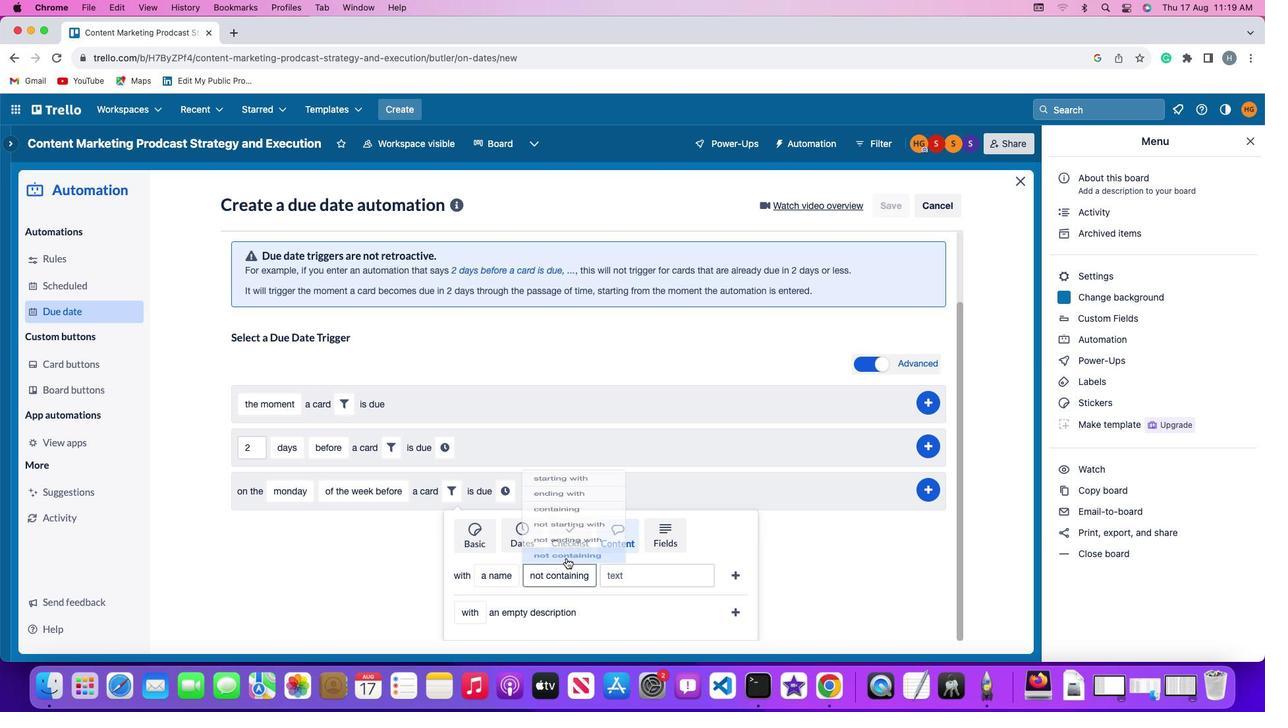 
Action: Mouse moved to (620, 580)
Screenshot: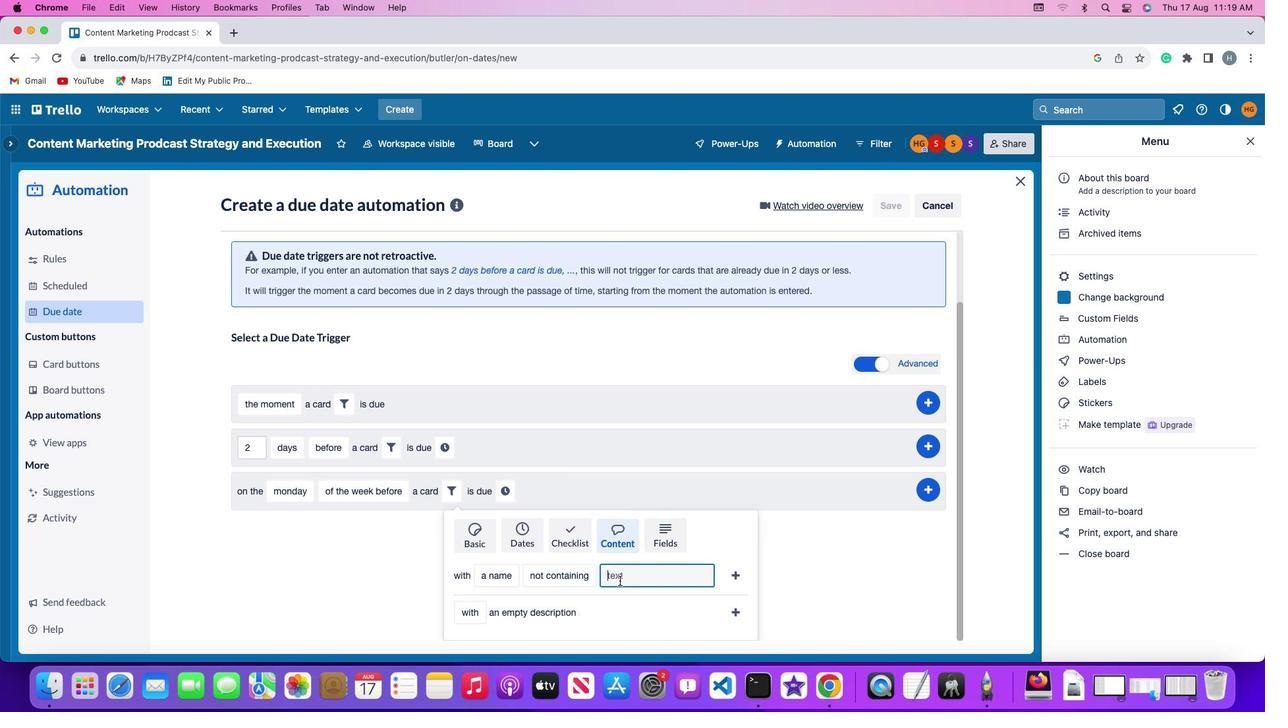 
Action: Mouse pressed left at (620, 580)
Screenshot: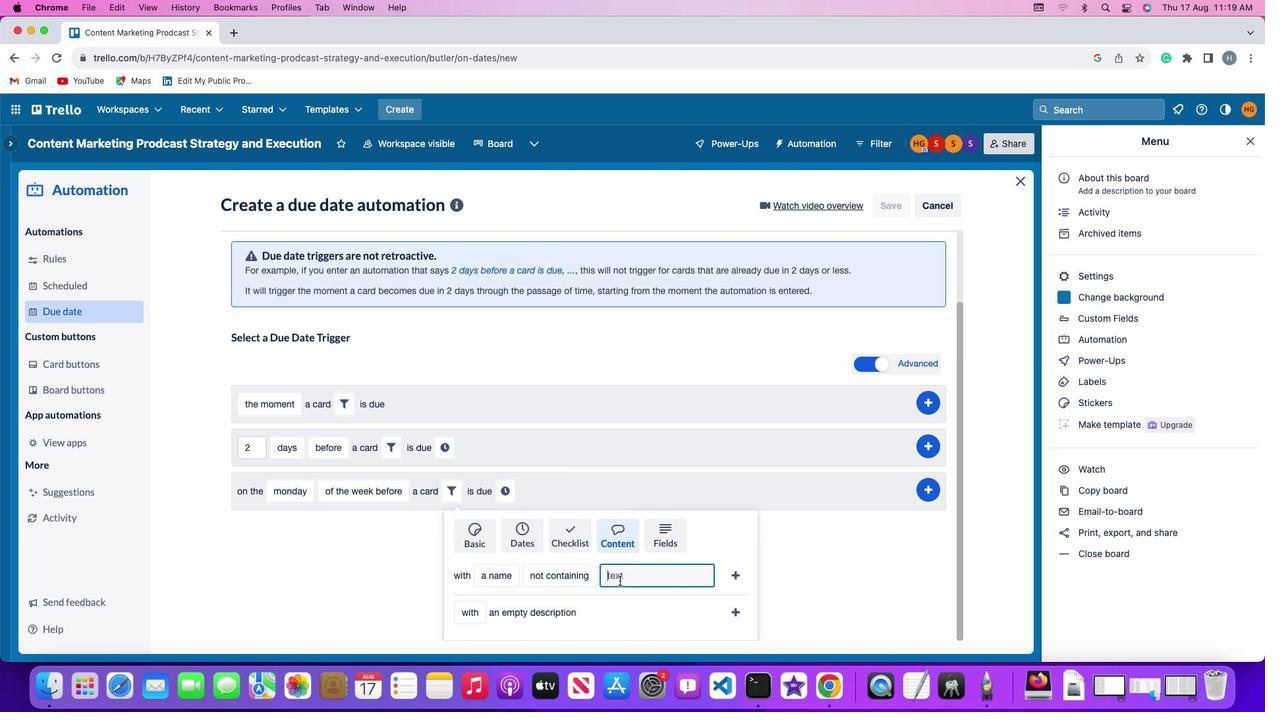 
Action: Mouse moved to (620, 580)
Screenshot: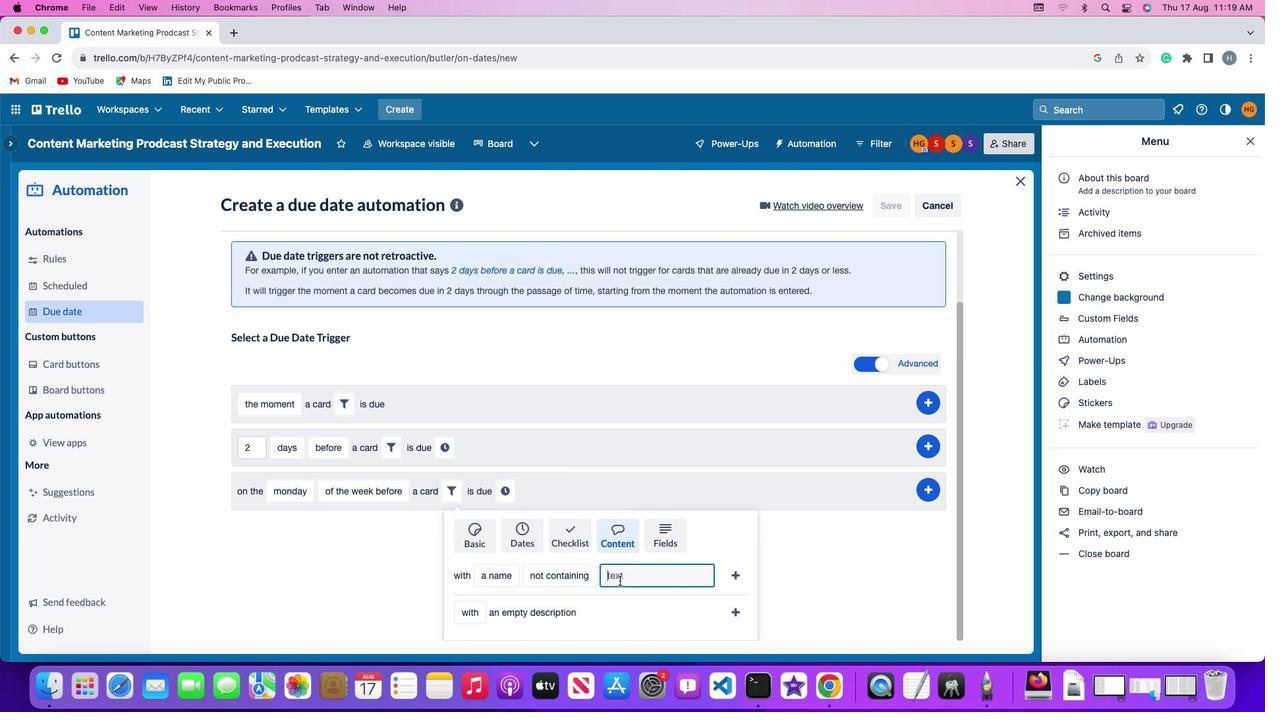 
Action: Key pressed 'r''e''s''u''m'
Screenshot: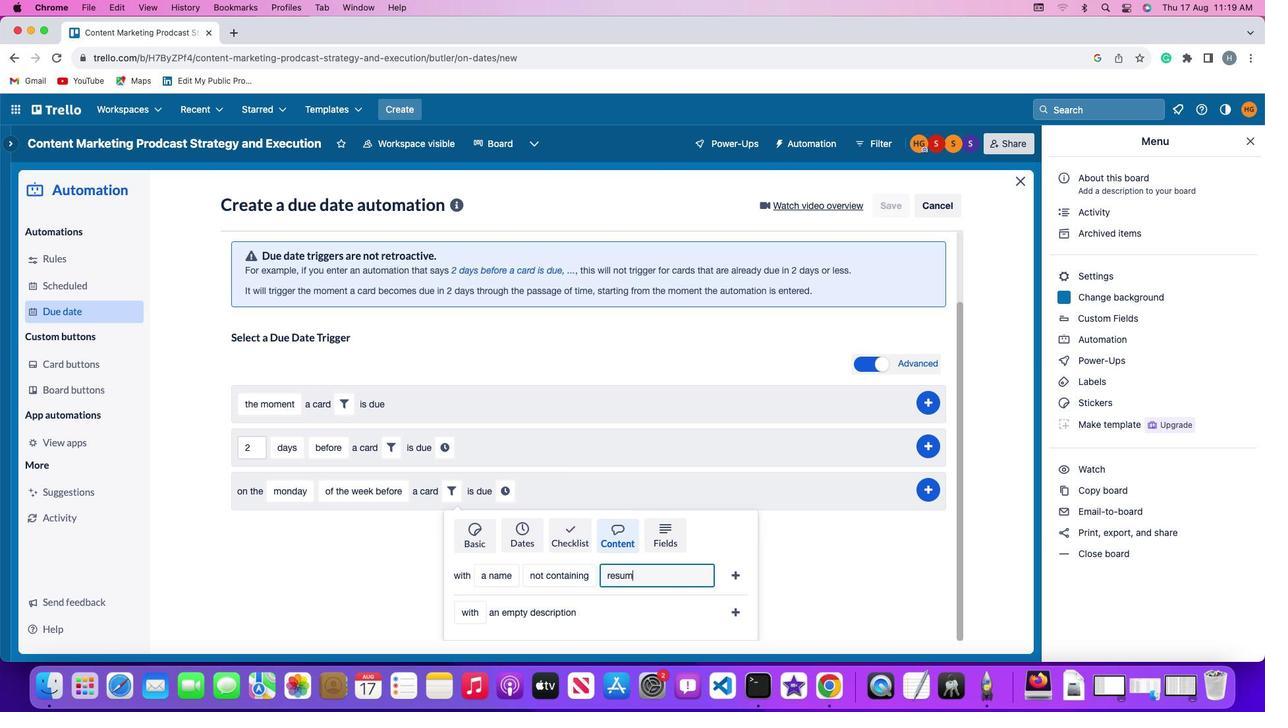 
Action: Mouse moved to (619, 580)
Screenshot: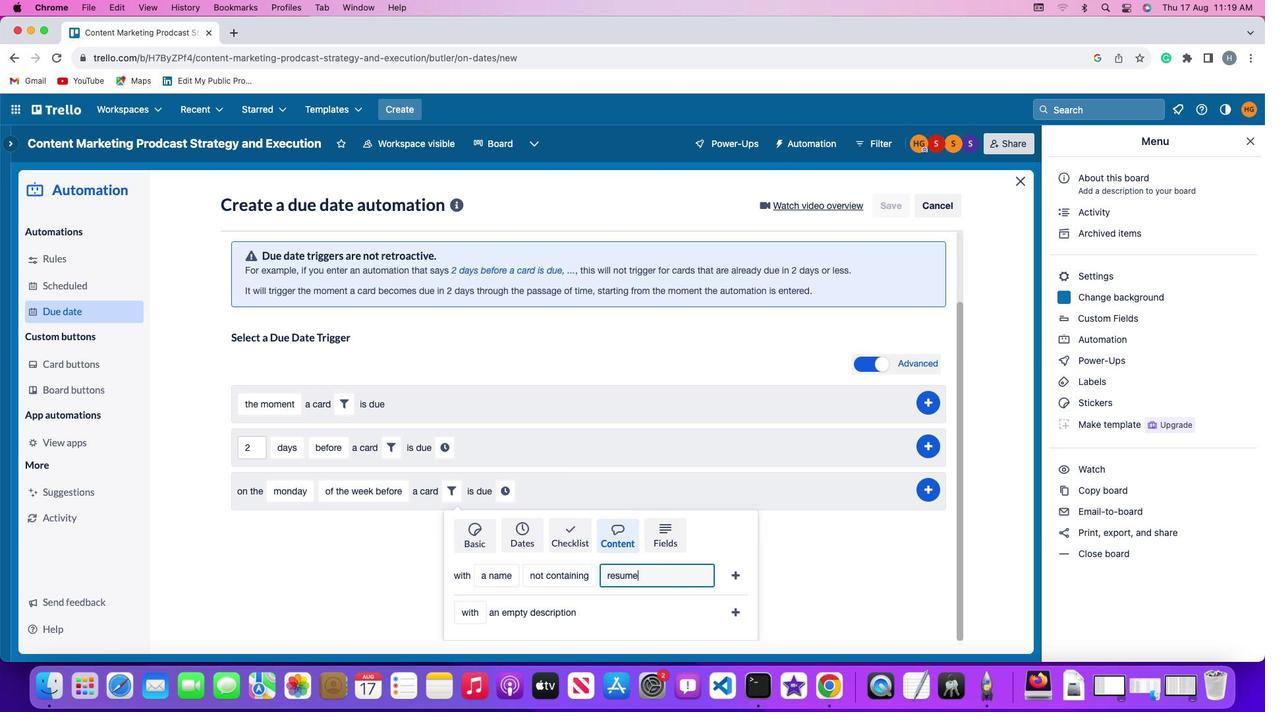 
Action: Key pressed 'e'
Screenshot: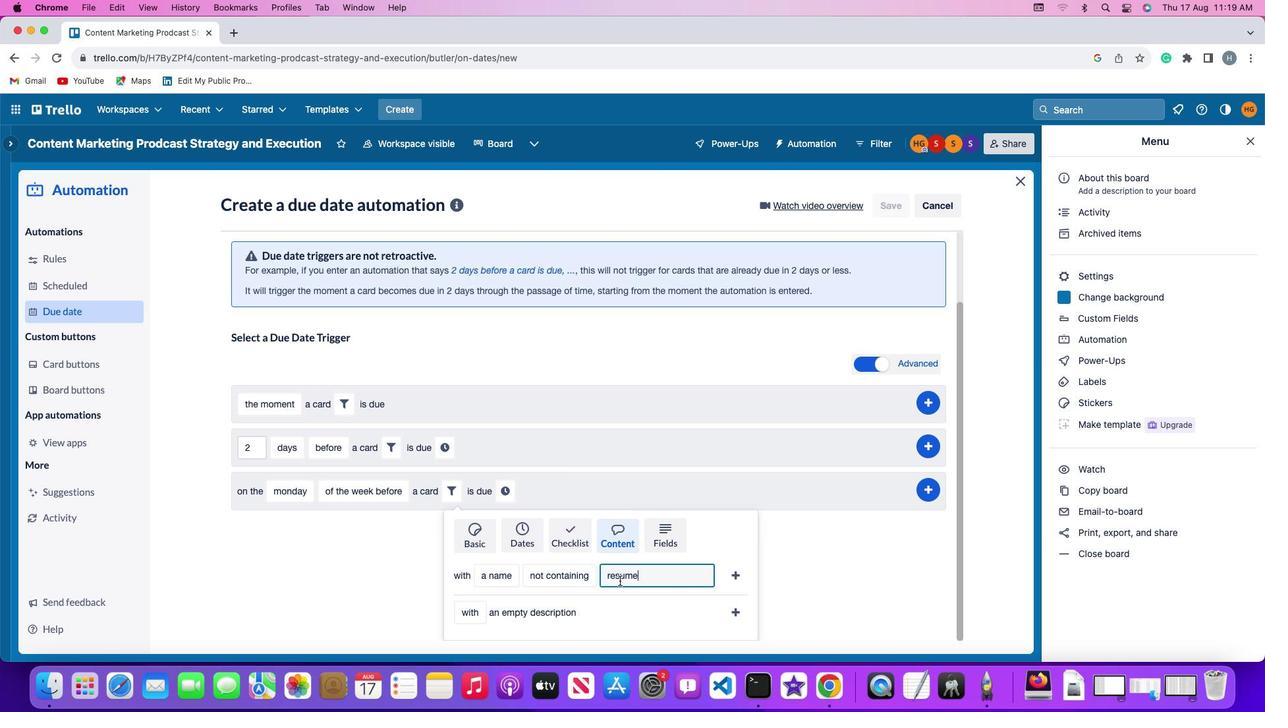 
Action: Mouse moved to (735, 568)
Screenshot: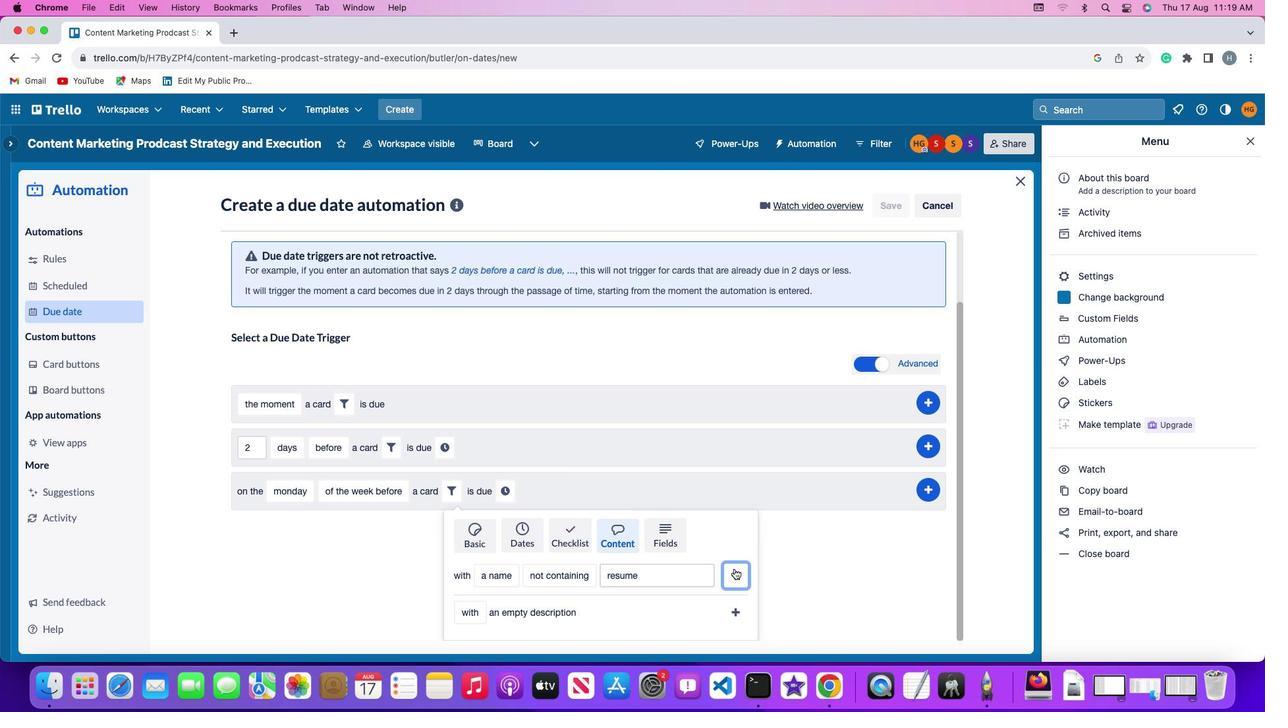 
Action: Mouse pressed left at (735, 568)
Screenshot: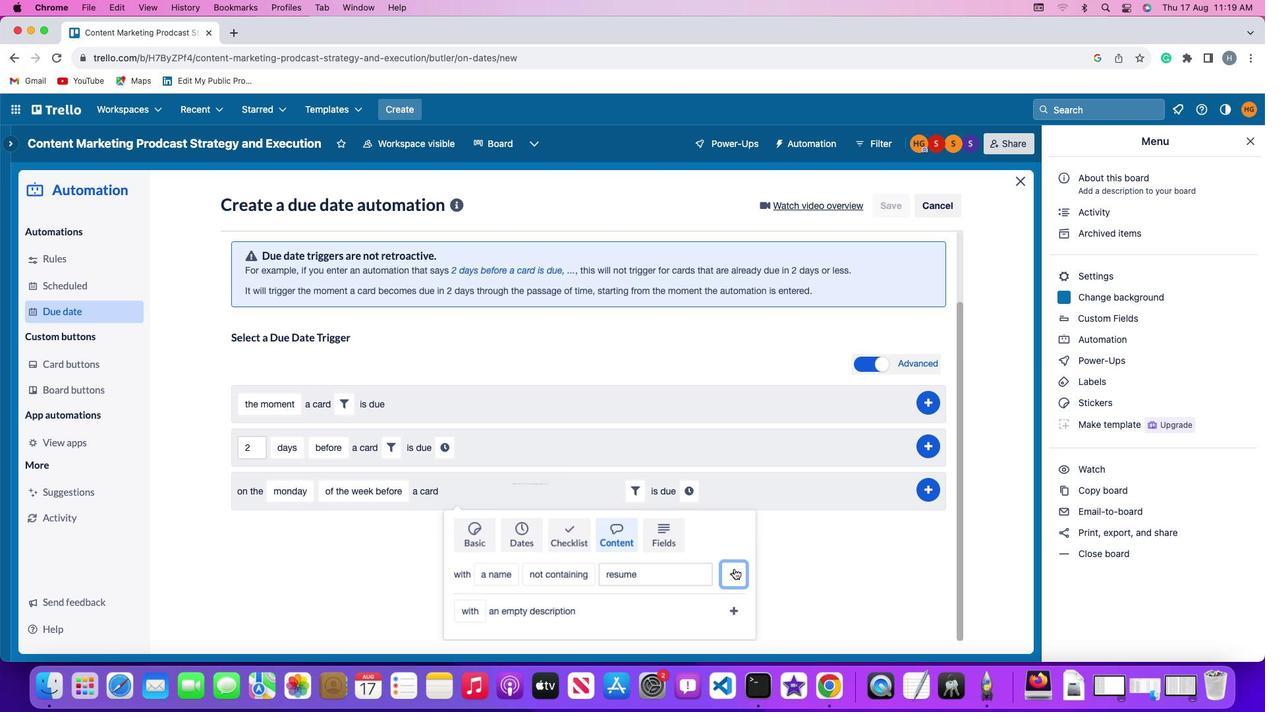 
Action: Mouse moved to (691, 568)
Screenshot: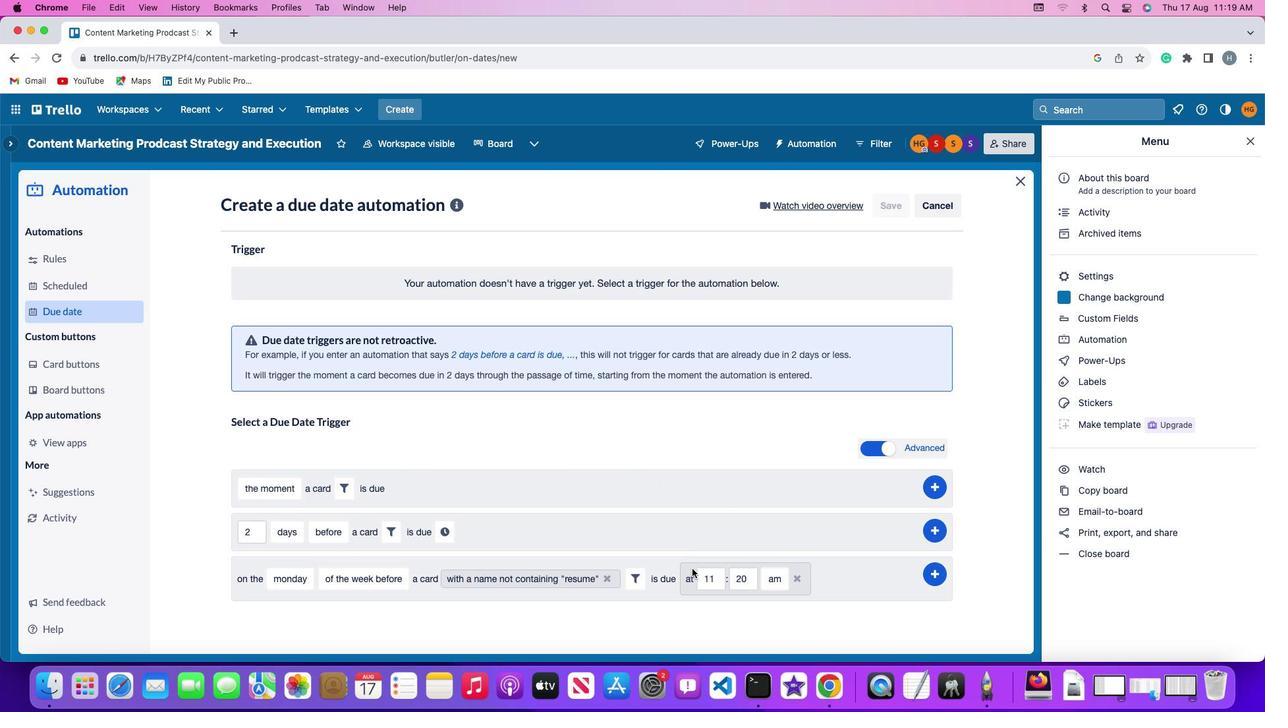 
Action: Mouse pressed left at (691, 568)
Screenshot: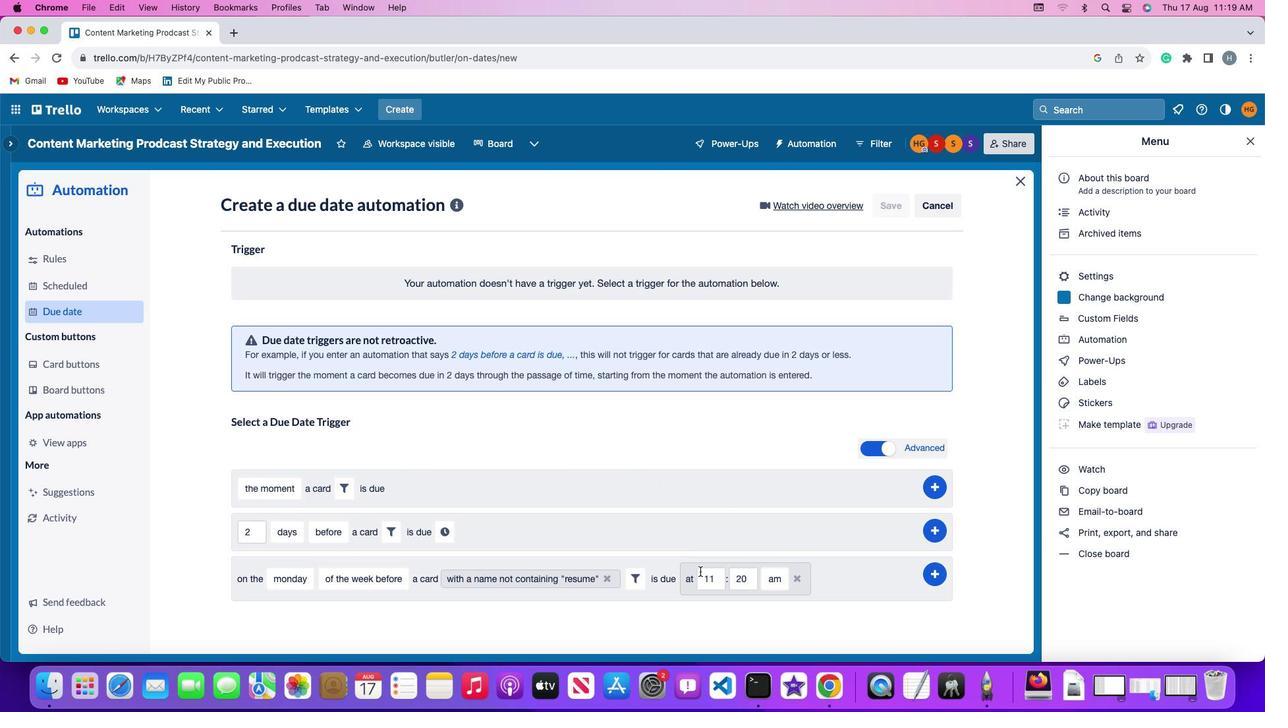 
Action: Mouse moved to (720, 576)
Screenshot: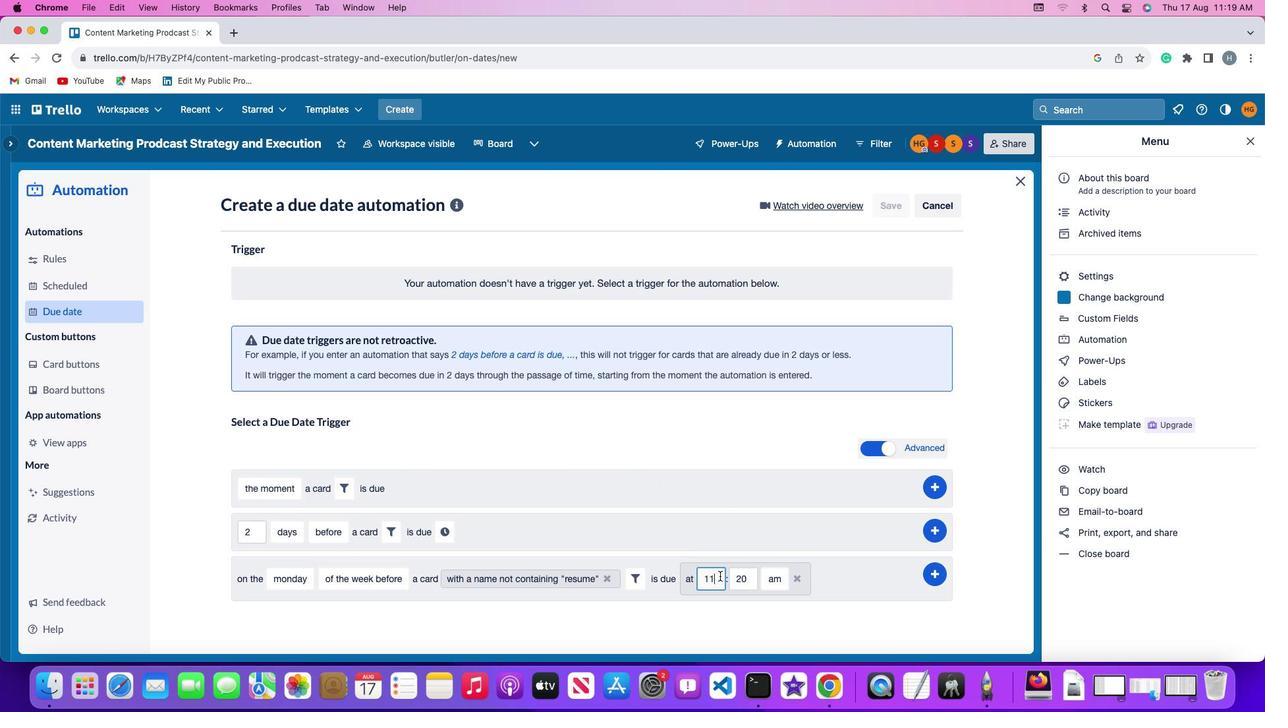 
Action: Mouse pressed left at (720, 576)
Screenshot: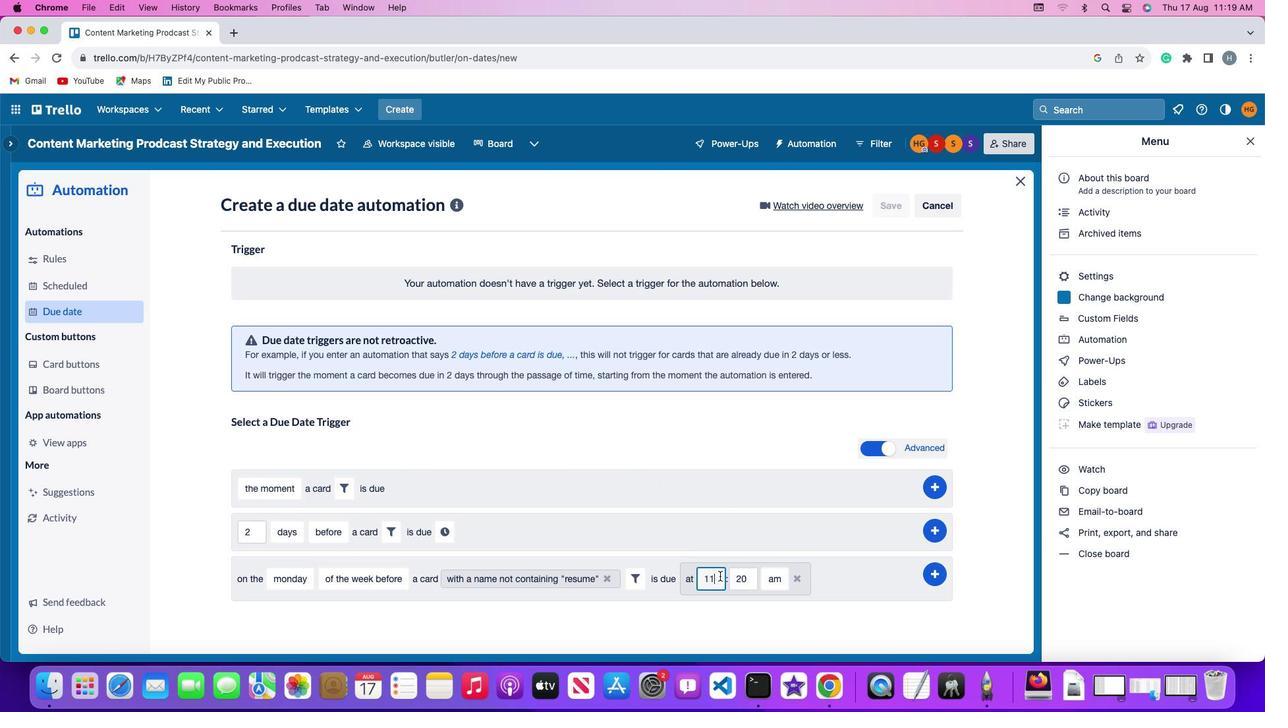 
Action: Key pressed Key.backspace
Screenshot: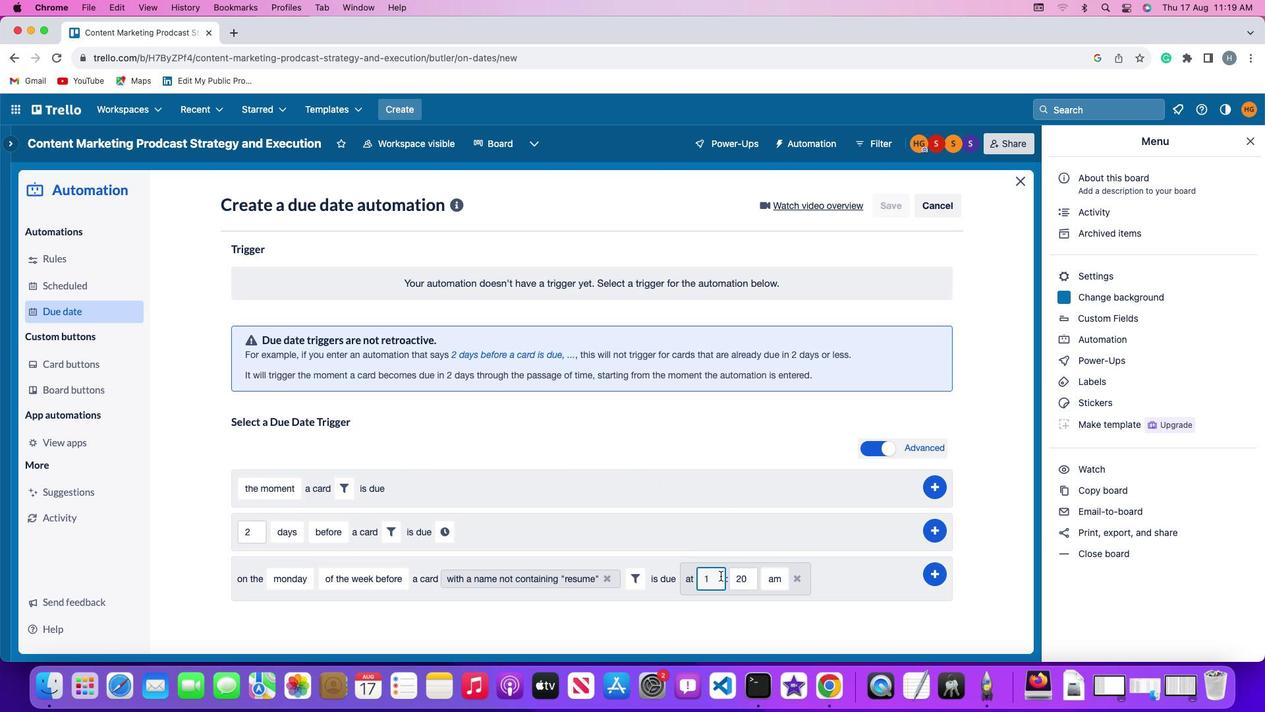 
Action: Mouse moved to (720, 576)
Screenshot: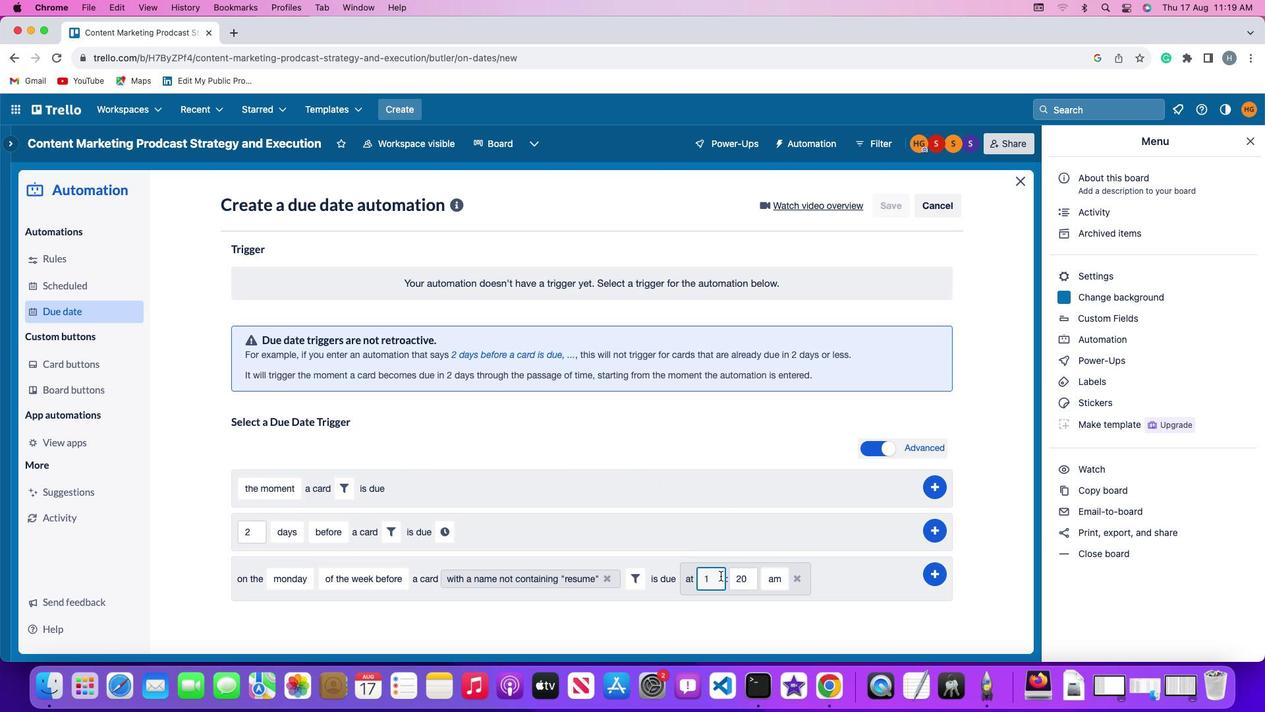 
Action: Key pressed '1'
Screenshot: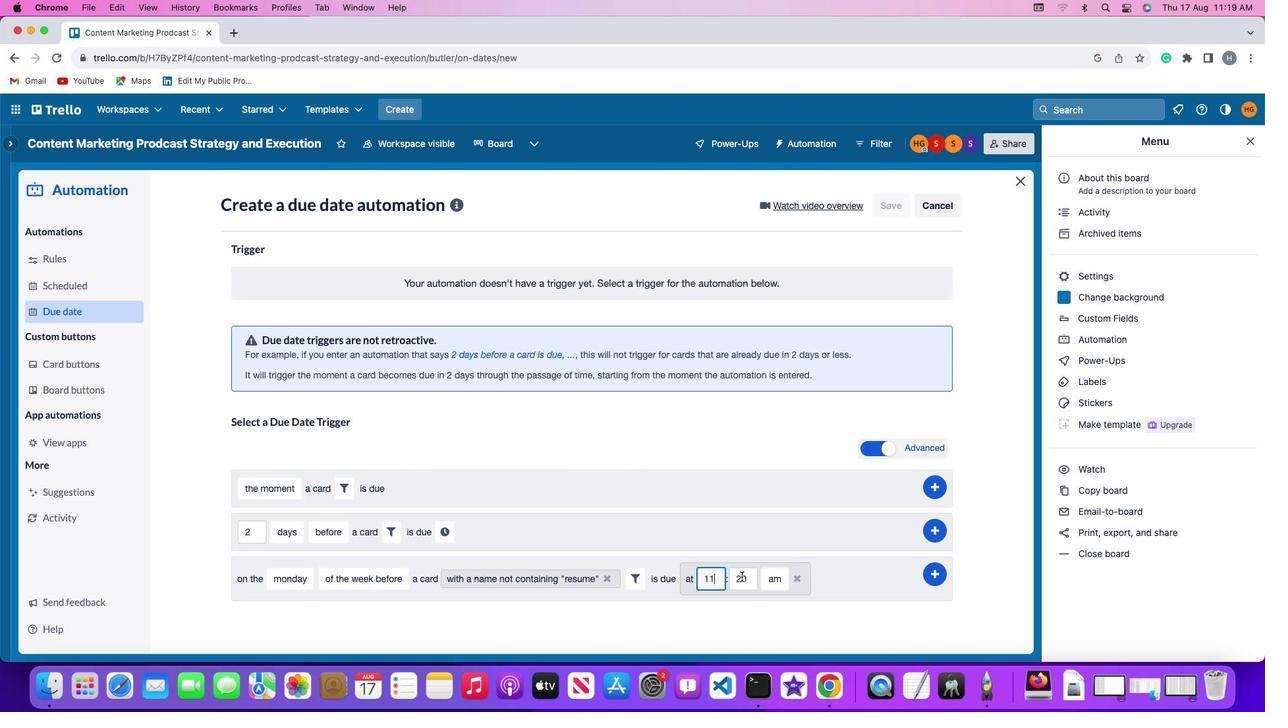 
Action: Mouse moved to (750, 576)
Screenshot: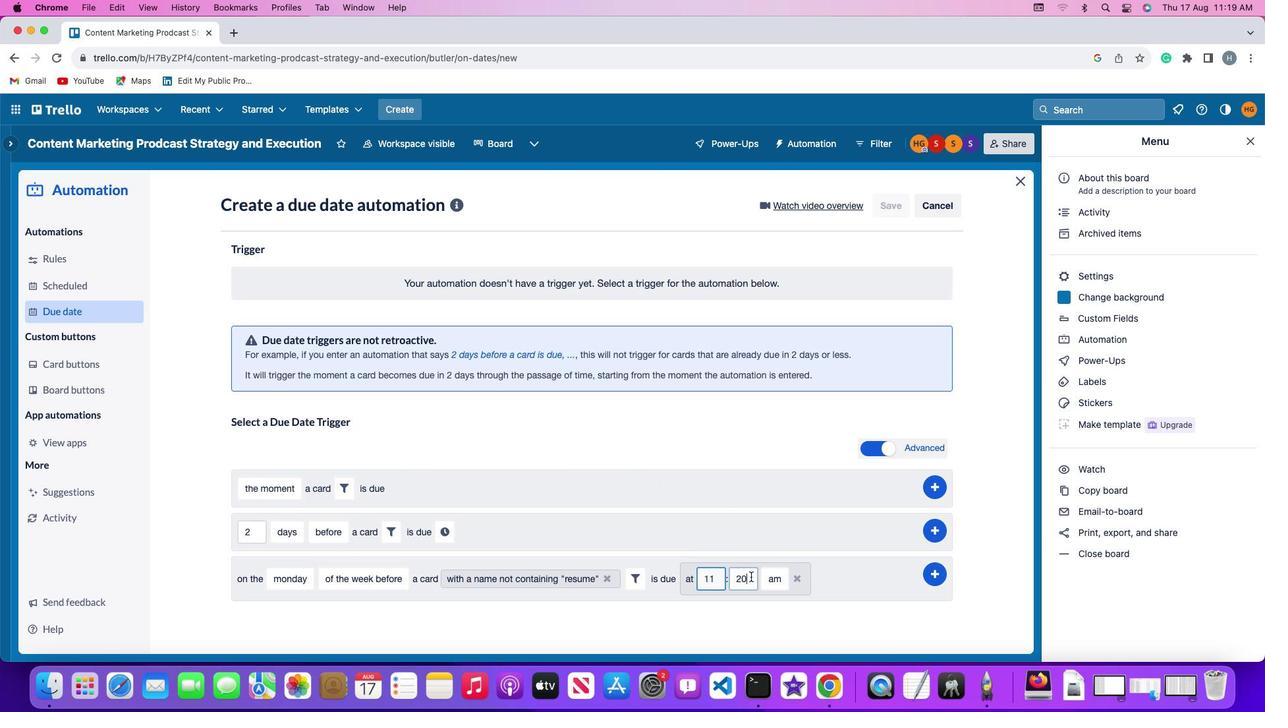 
Action: Mouse pressed left at (750, 576)
Screenshot: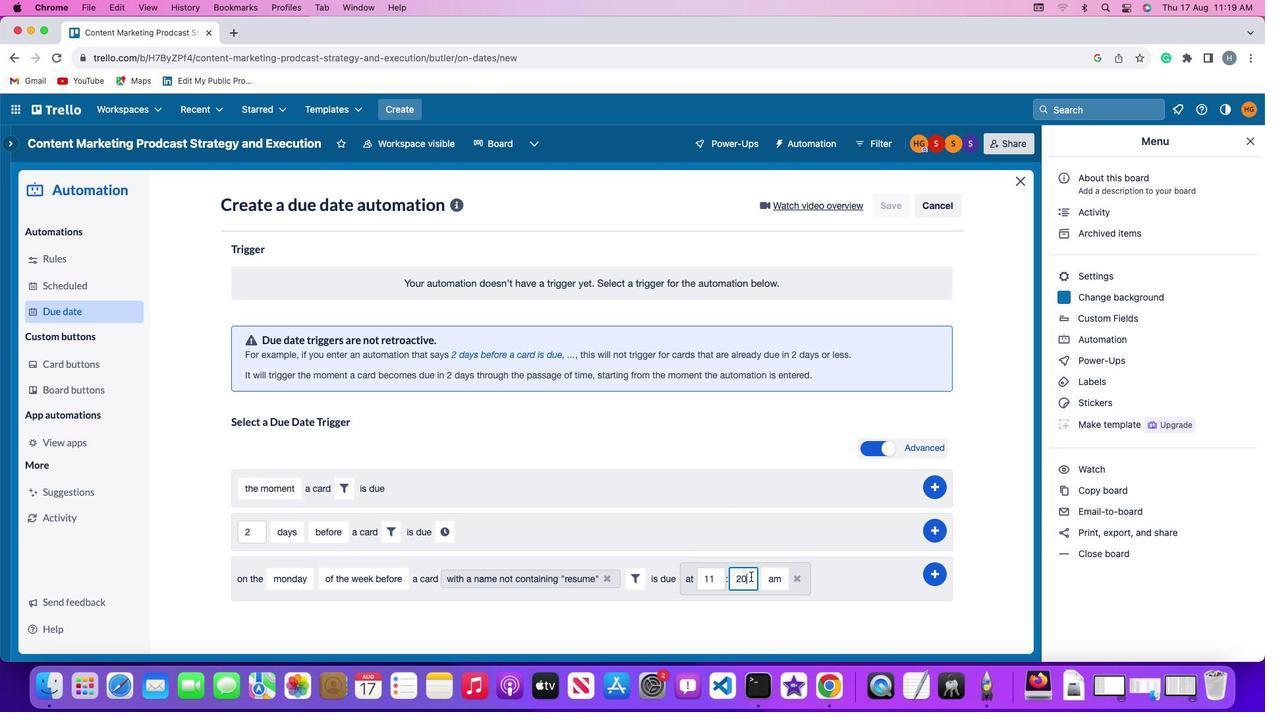 
Action: Key pressed Key.backspaceKey.backspace'0''0'
Screenshot: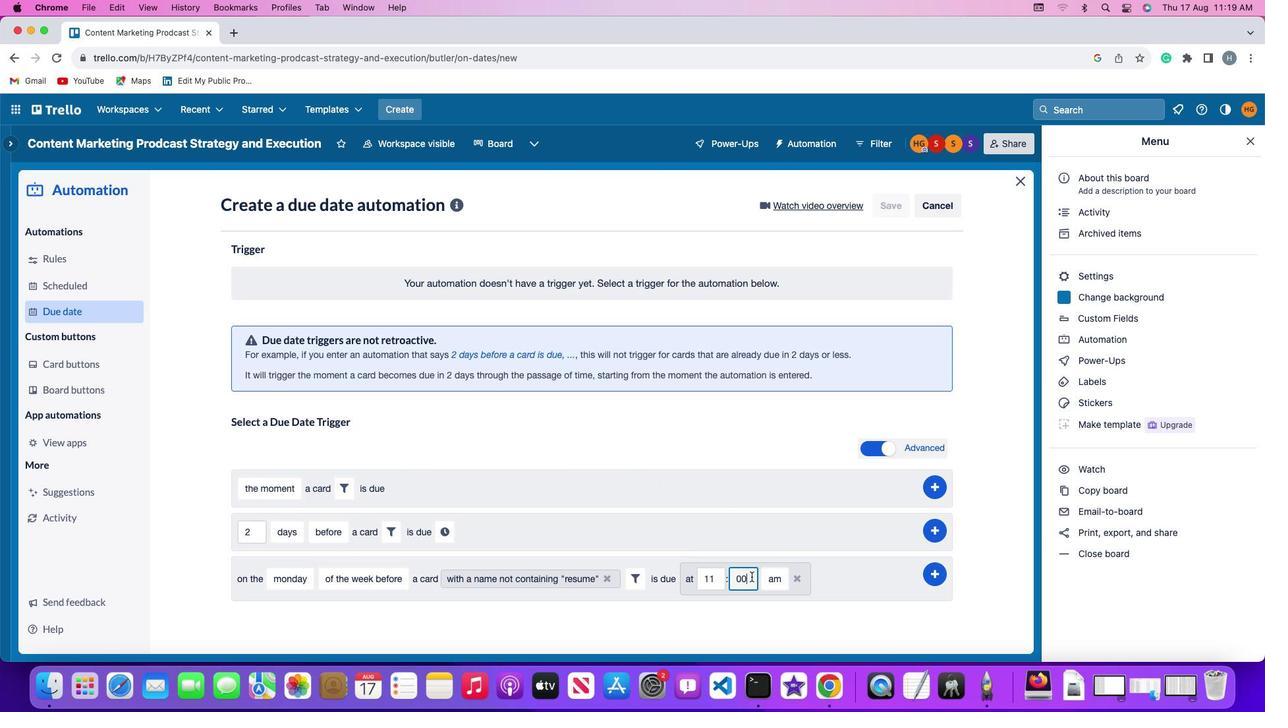 
Action: Mouse moved to (776, 573)
Screenshot: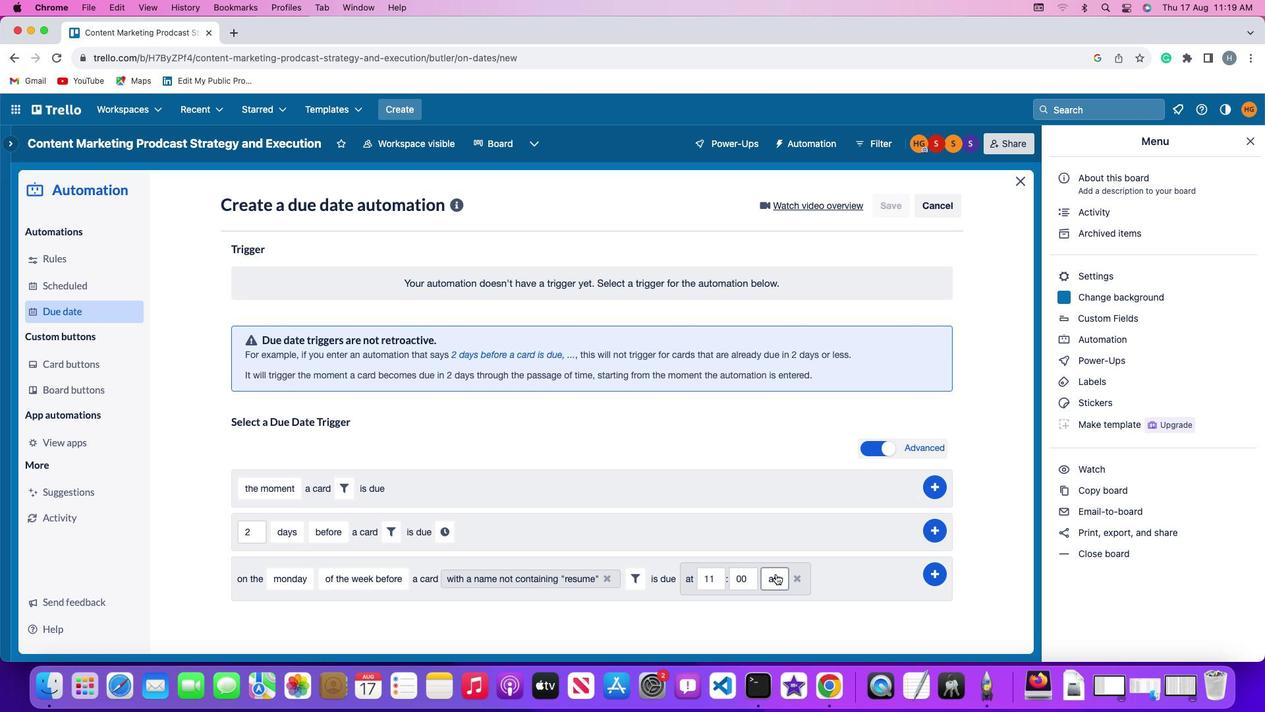 
Action: Mouse pressed left at (776, 573)
Screenshot: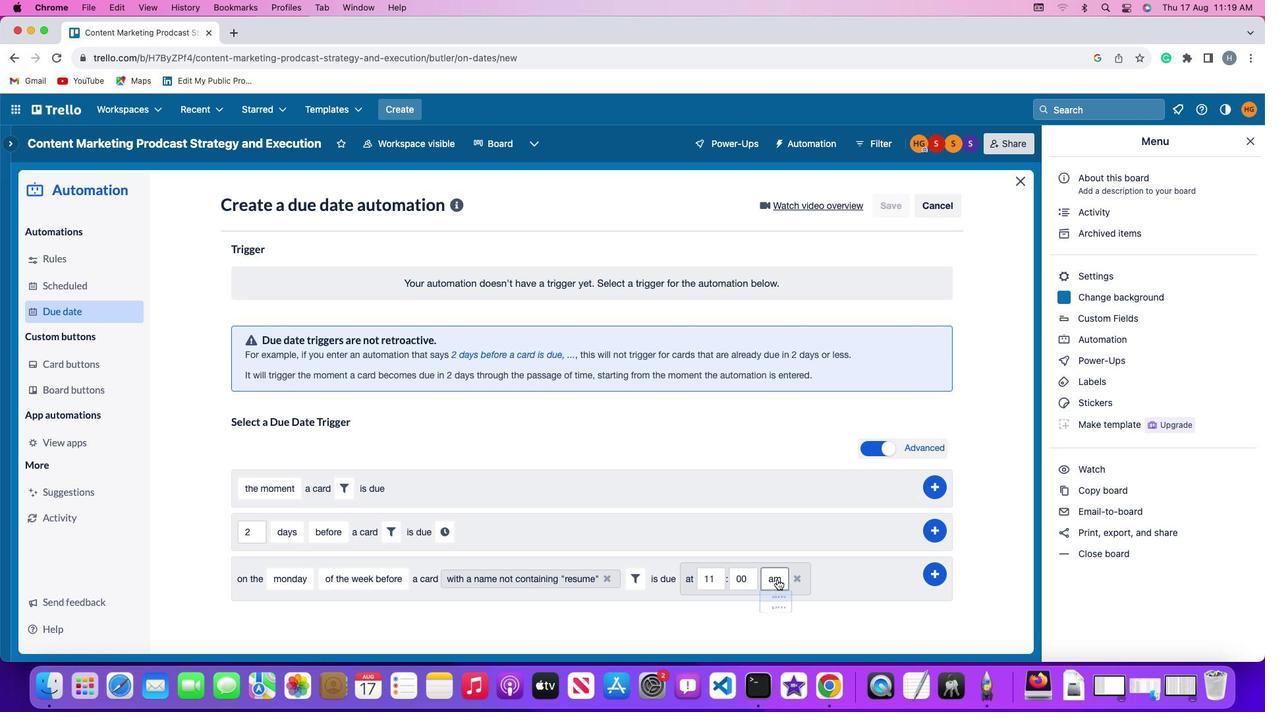 
Action: Mouse moved to (776, 604)
Screenshot: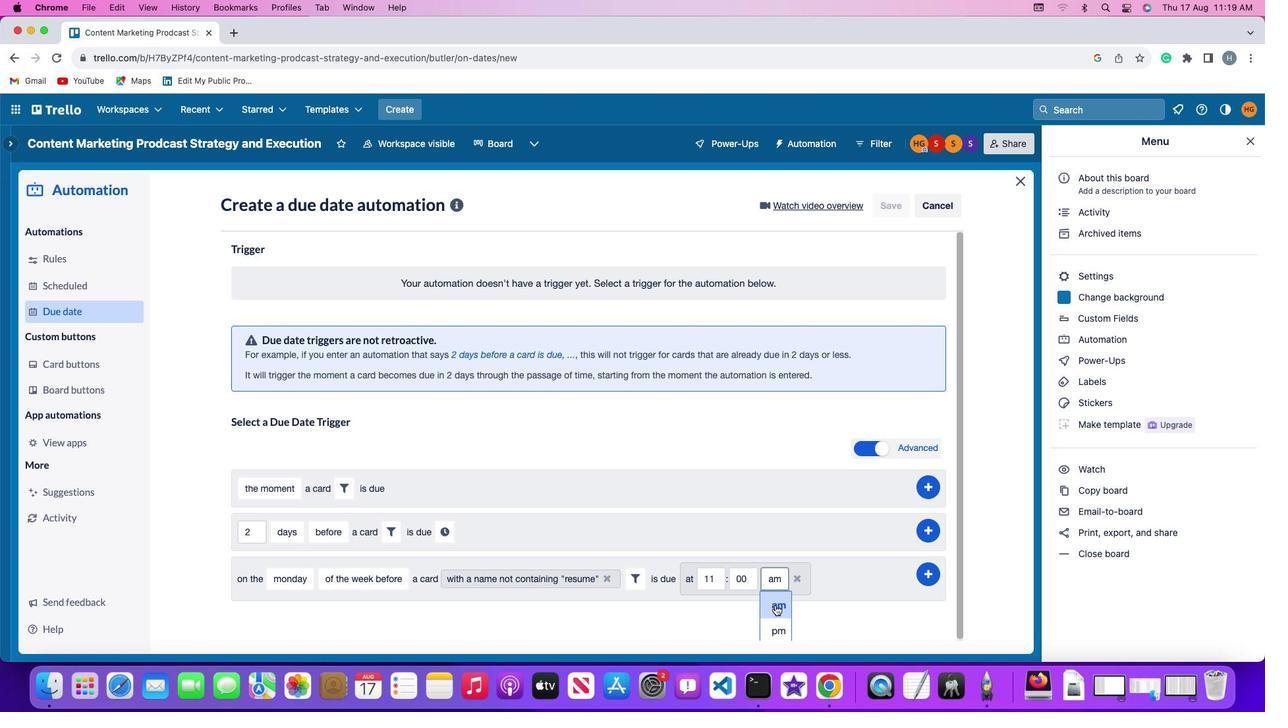 
Action: Mouse pressed left at (776, 604)
Screenshot: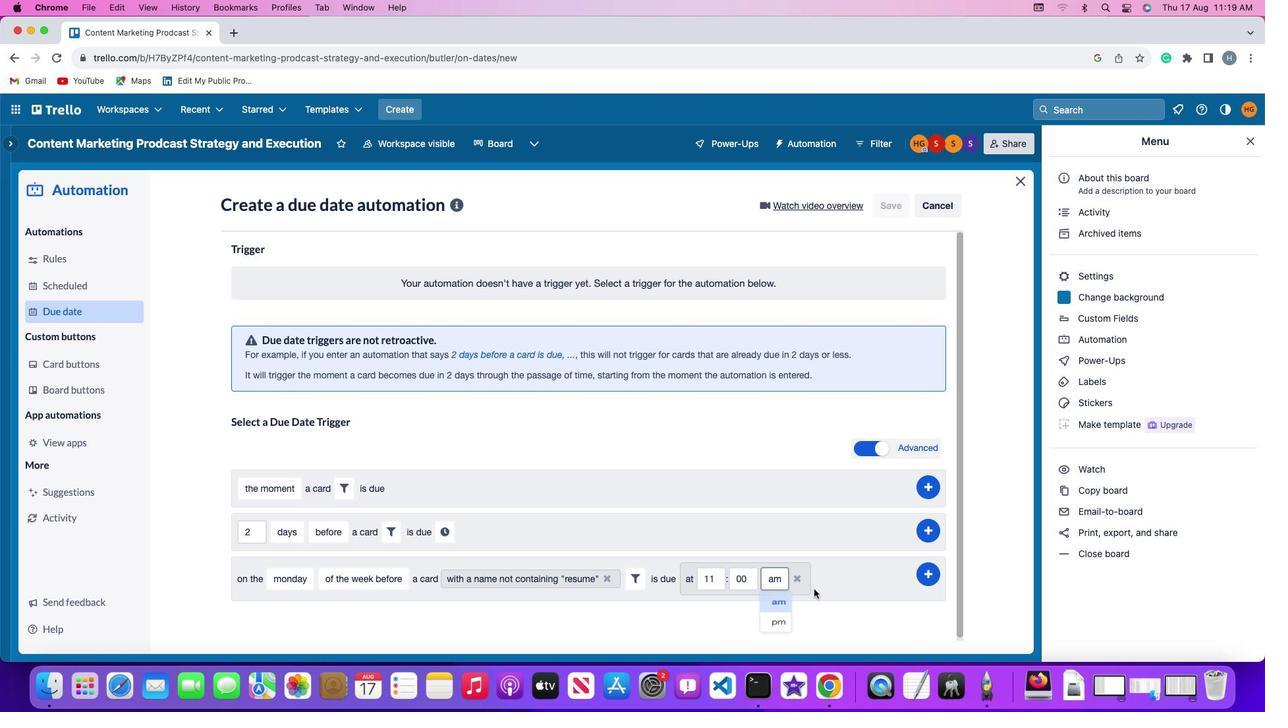 
Action: Mouse moved to (938, 573)
Screenshot: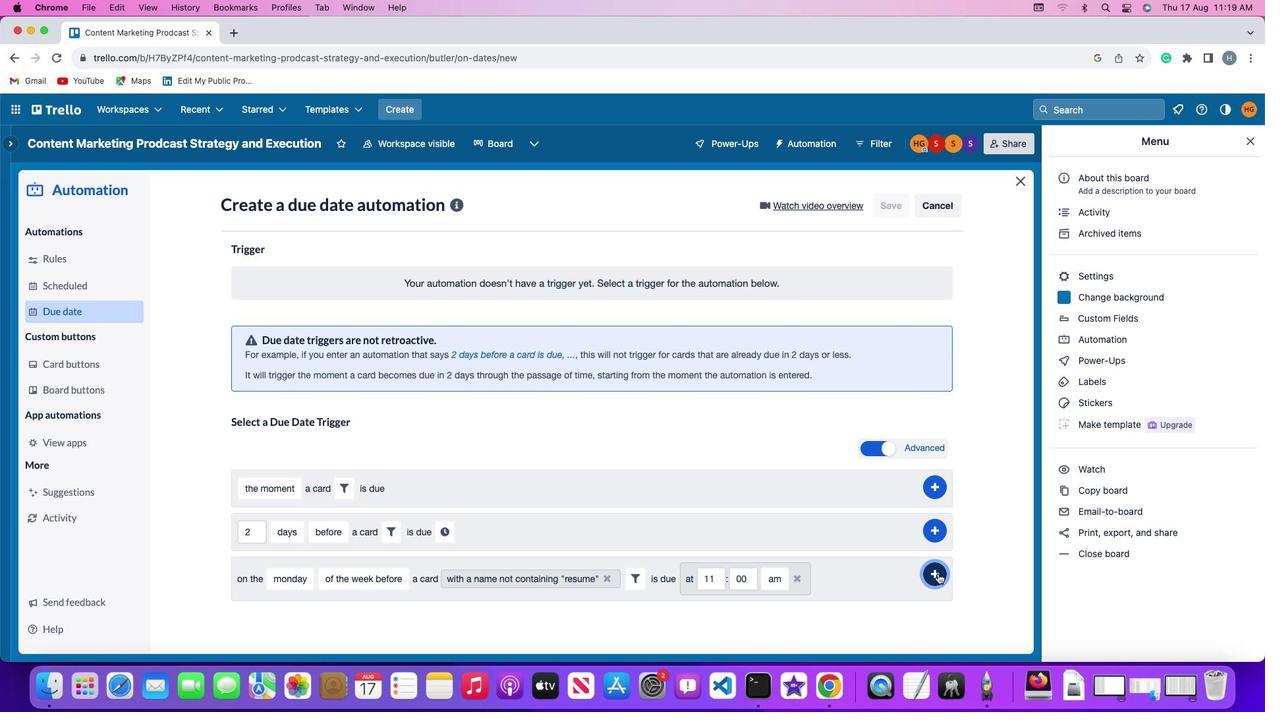 
Action: Mouse pressed left at (938, 573)
Screenshot: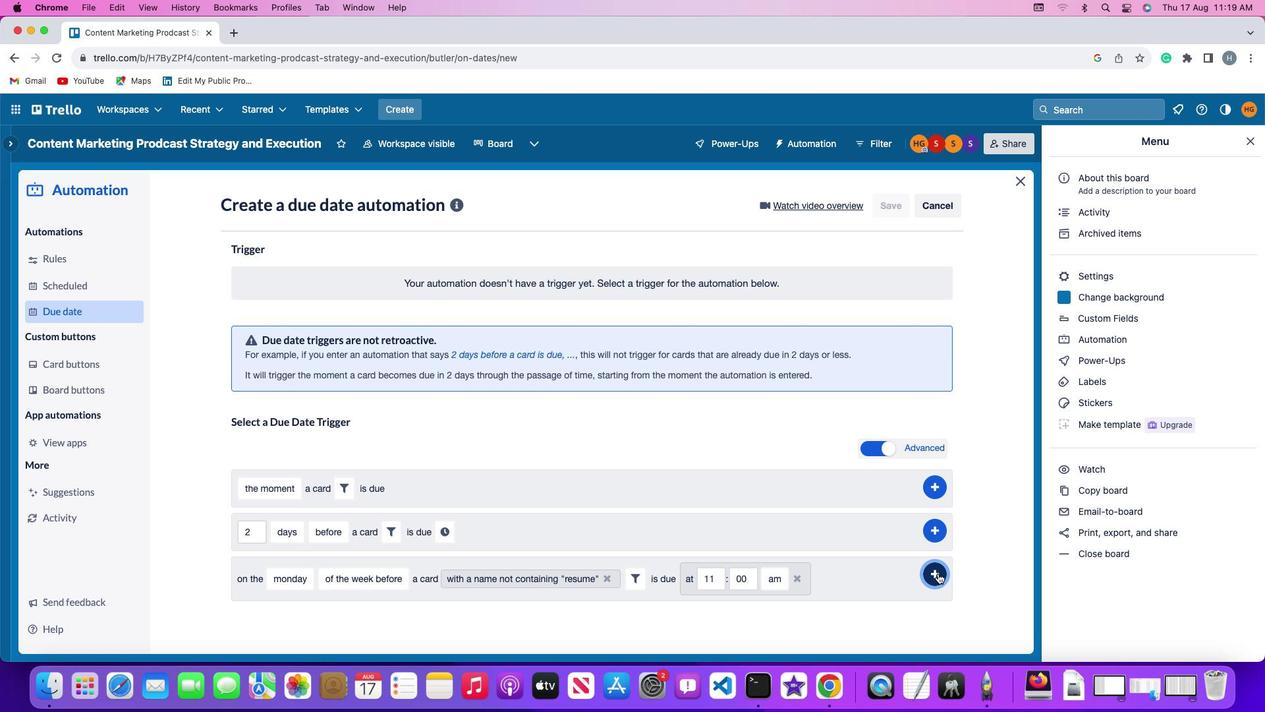 
Action: Mouse moved to (959, 441)
Screenshot: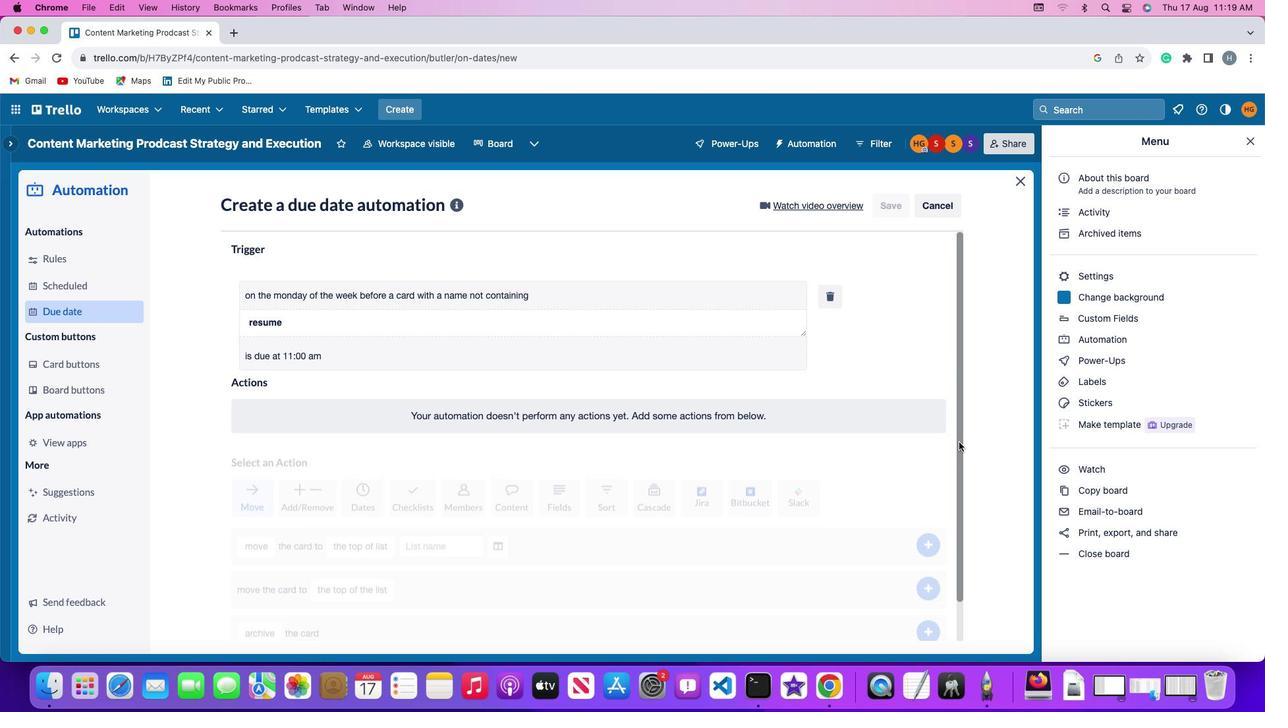
